 Task: In Heading Arial with underline. Font size of heading  '18'Font style of data Calibri. Font size of data  9Alignment of headline & data Align center. Fill color in heading,  RedFont color of data Black Apply border in Data No BorderIn the sheet   Quantum Sales review book
Action: Mouse moved to (114, 220)
Screenshot: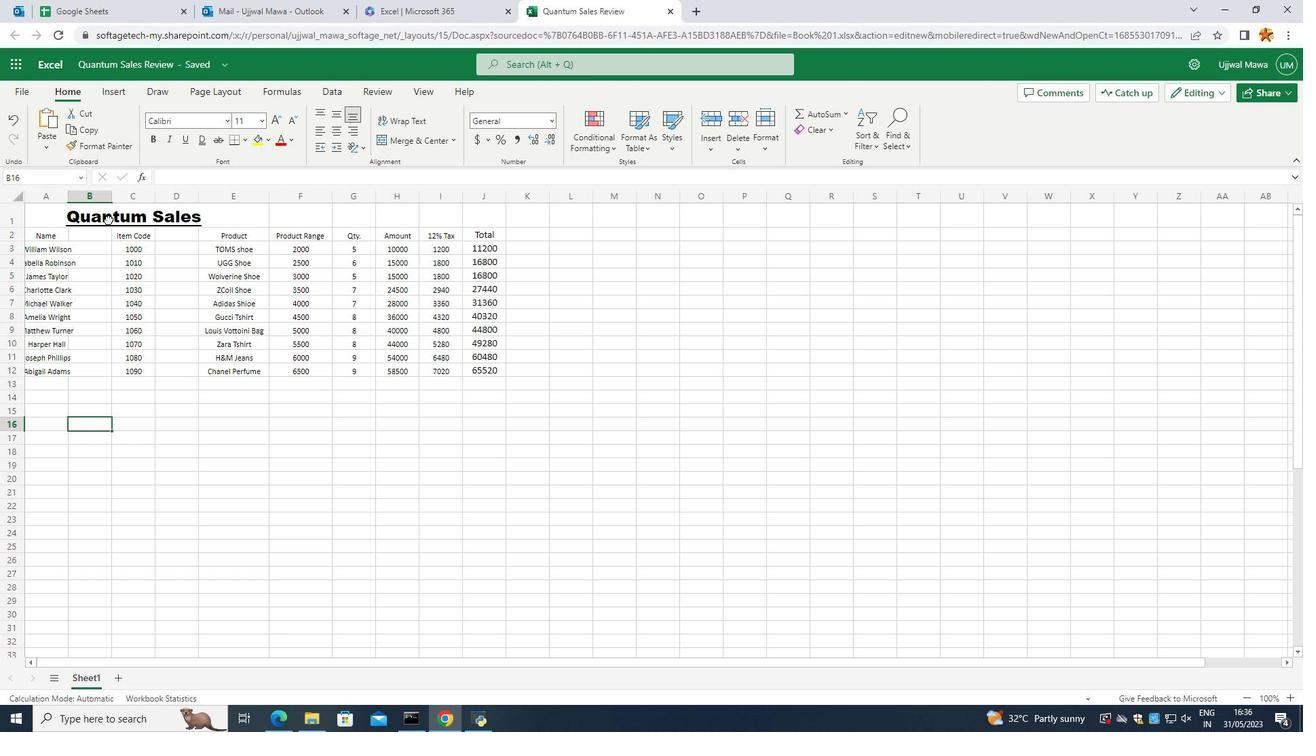 
Action: Mouse pressed left at (114, 220)
Screenshot: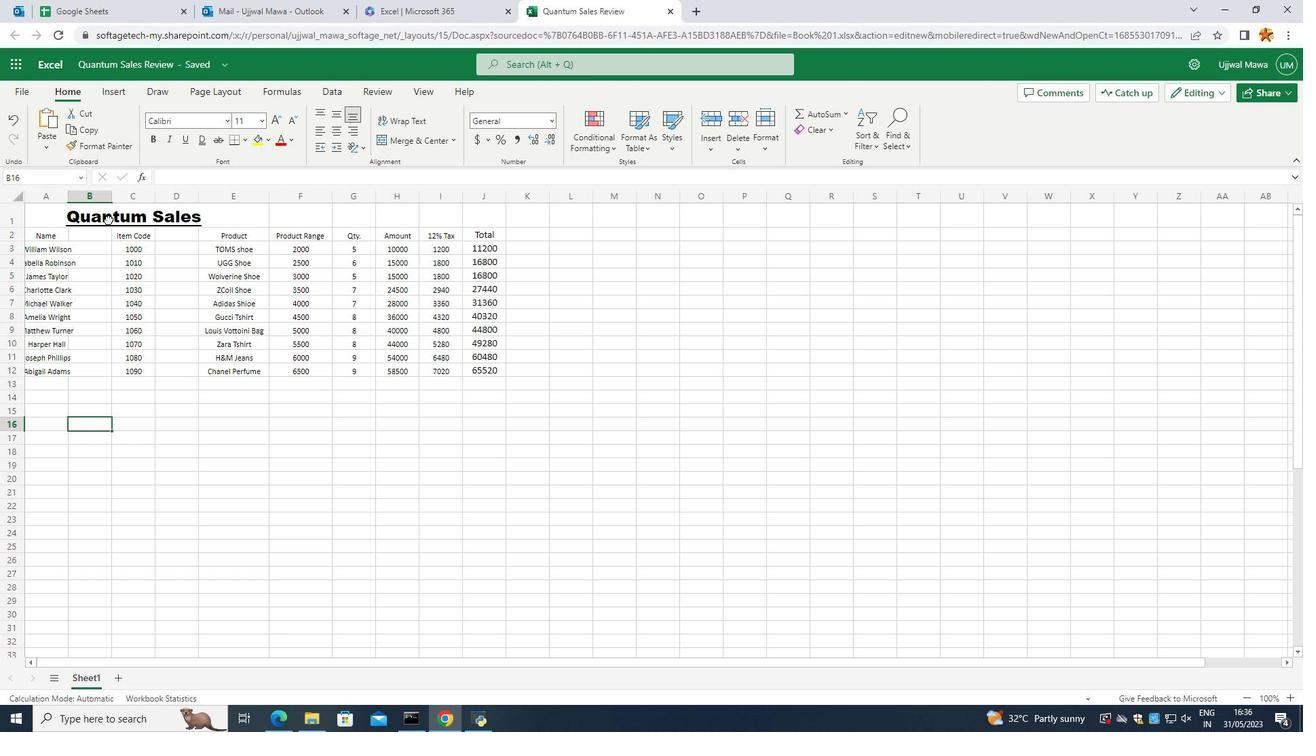 
Action: Mouse moved to (71, 216)
Screenshot: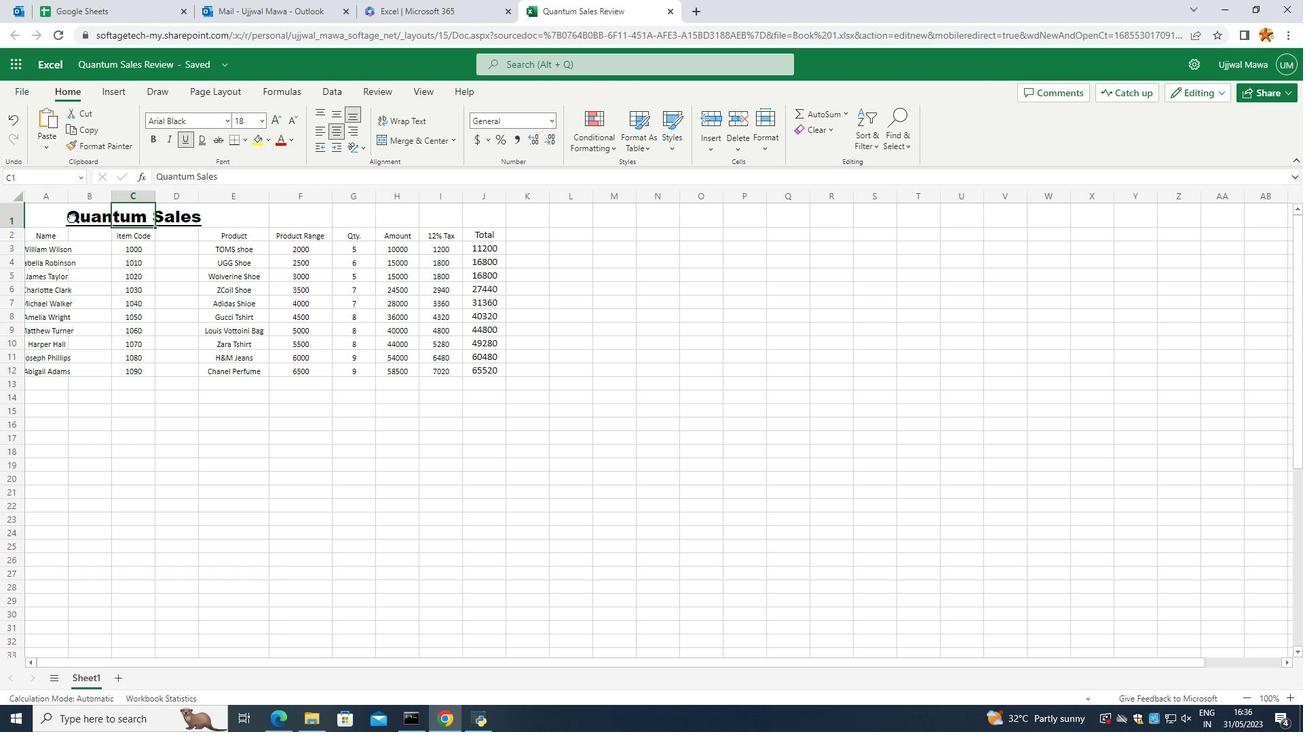 
Action: Mouse pressed left at (71, 216)
Screenshot: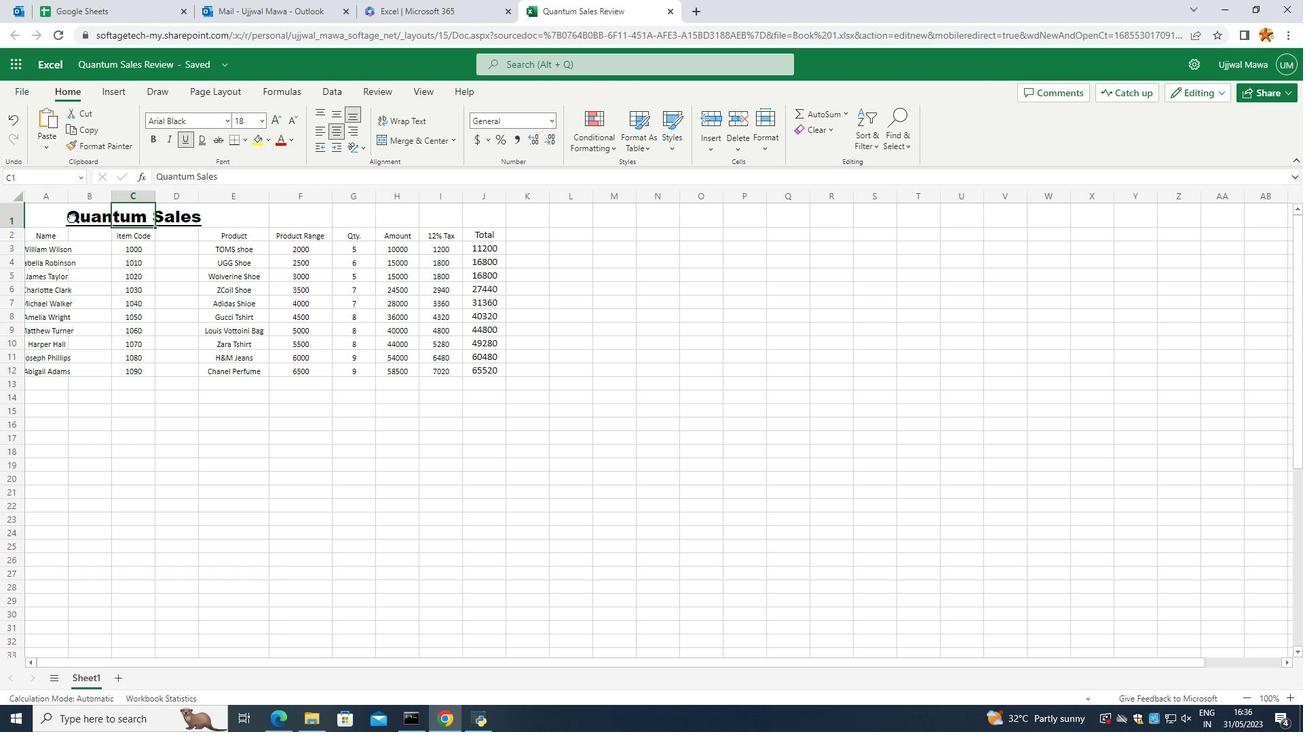 
Action: Mouse moved to (221, 126)
Screenshot: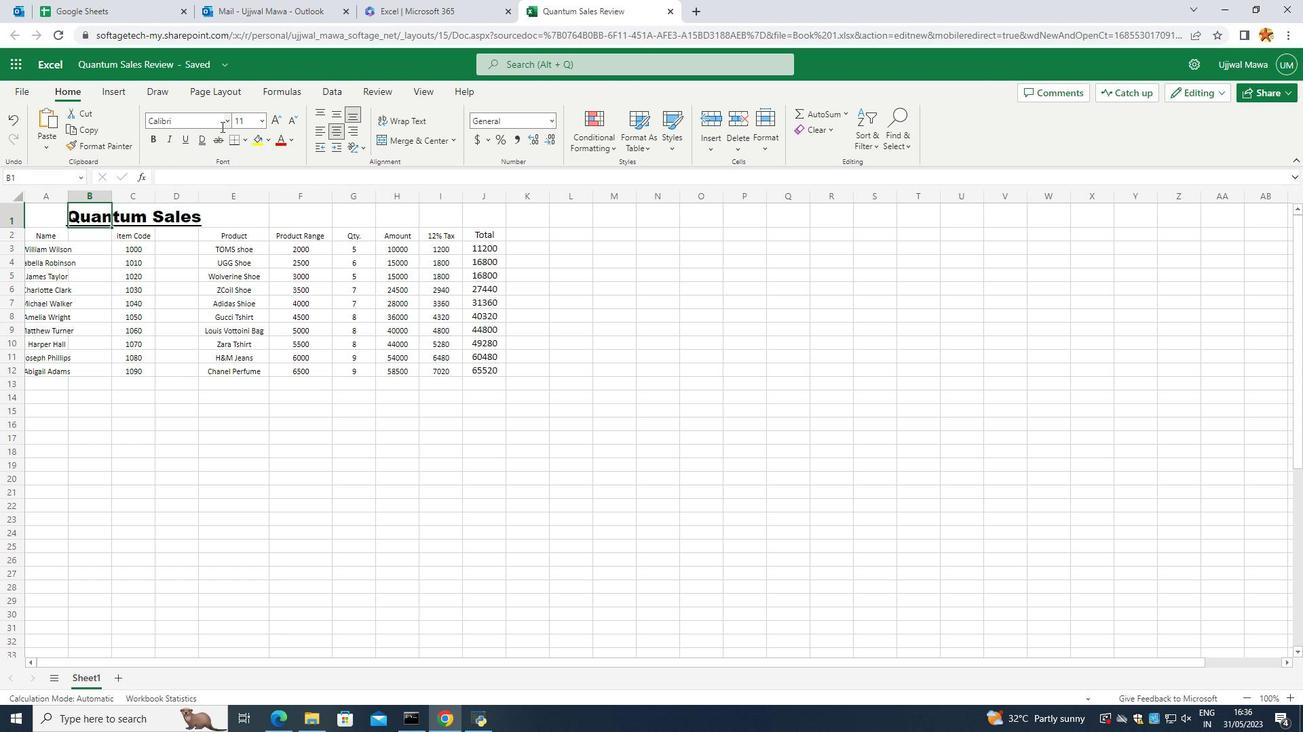 
Action: Mouse pressed left at (221, 126)
Screenshot: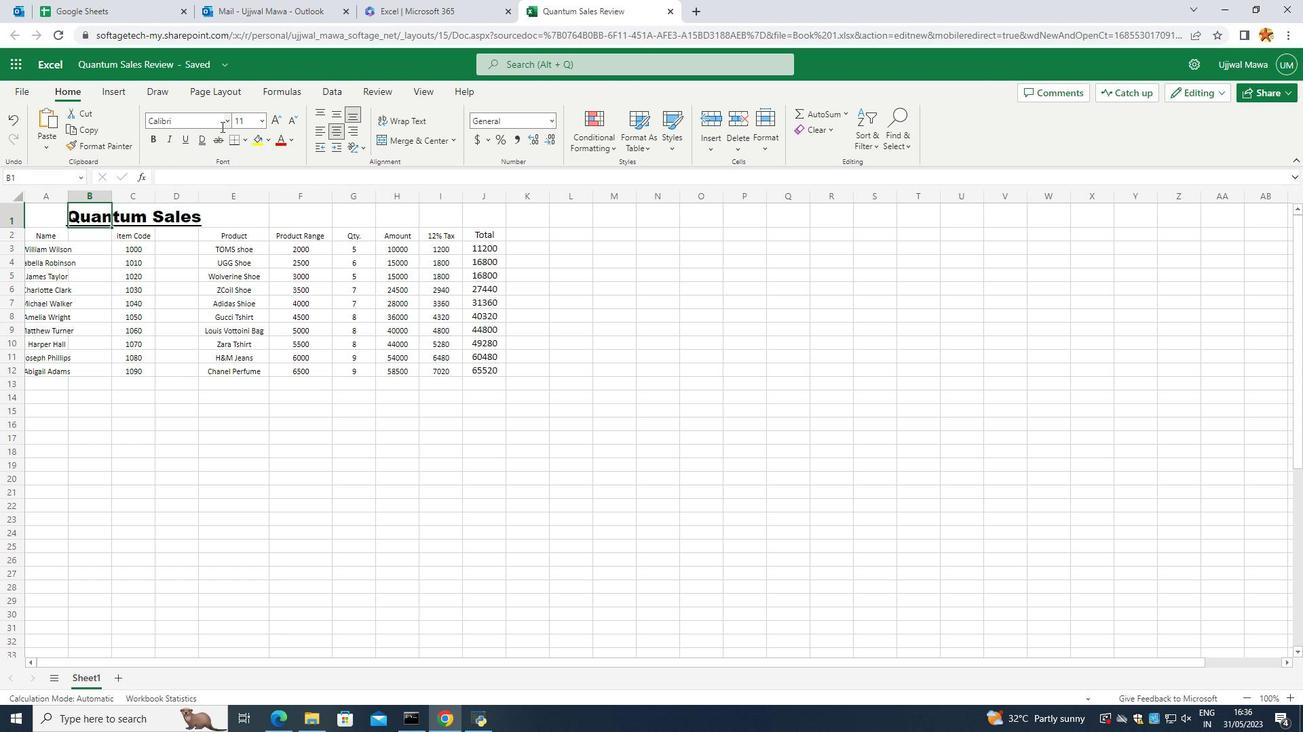 
Action: Mouse moved to (223, 123)
Screenshot: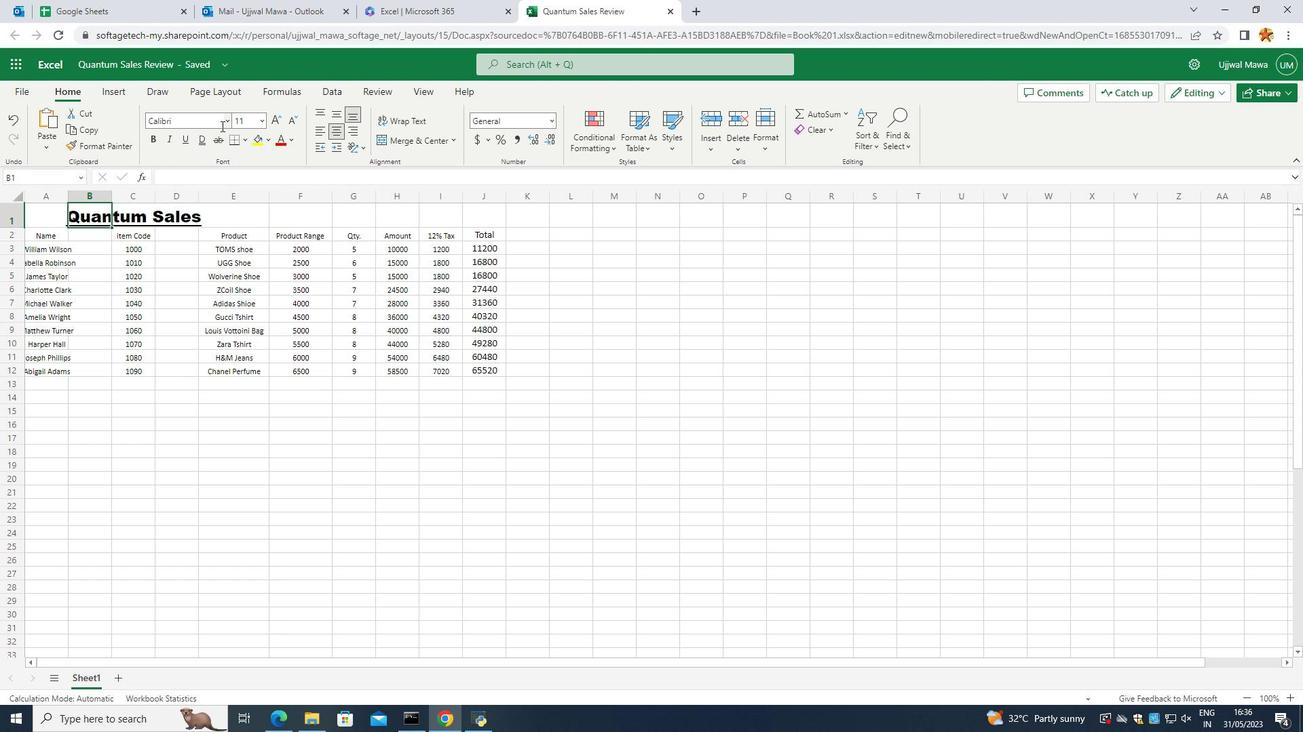 
Action: Mouse pressed left at (223, 123)
Screenshot: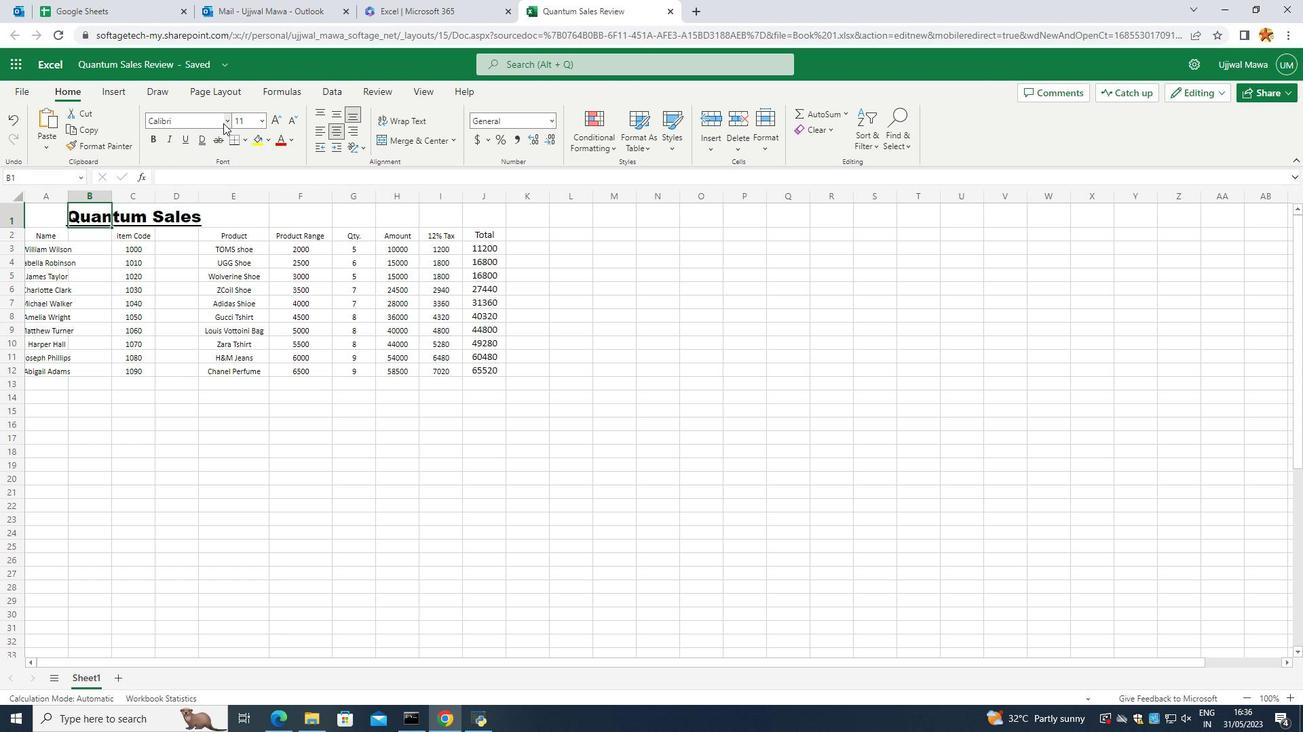 
Action: Mouse moved to (173, 175)
Screenshot: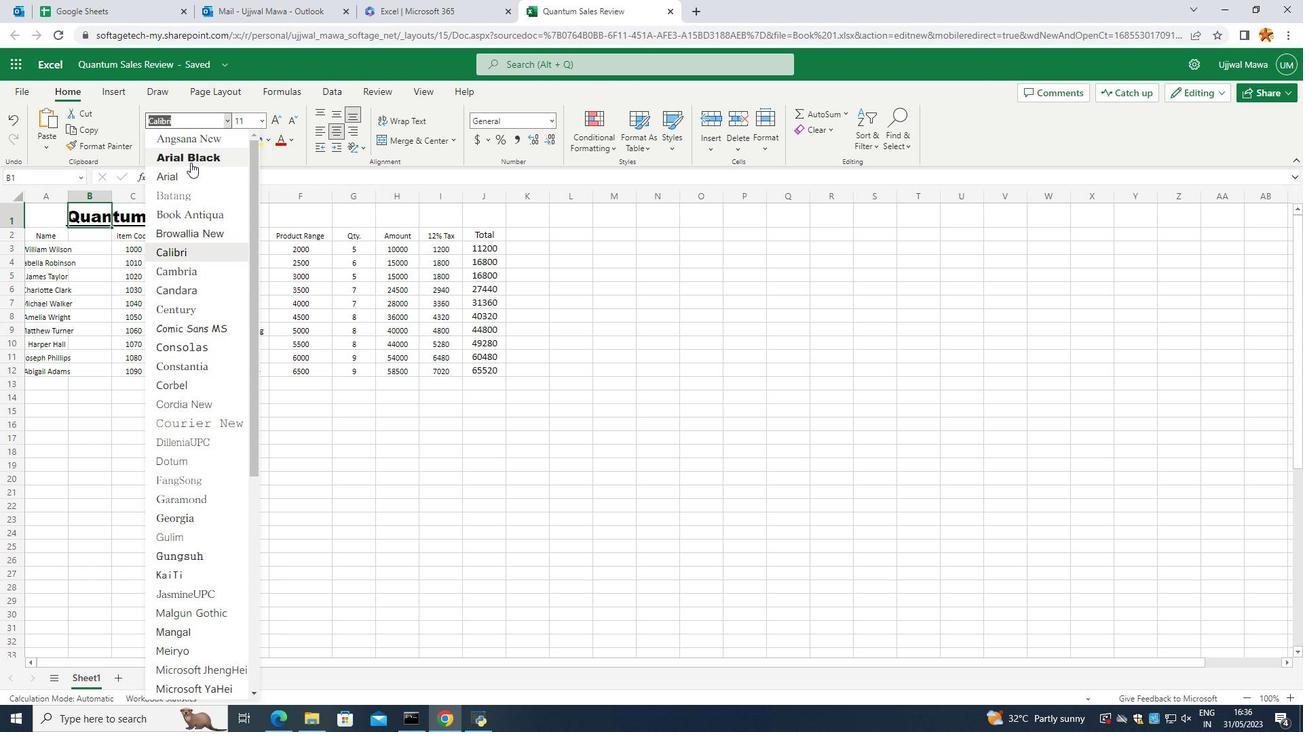 
Action: Mouse pressed left at (173, 175)
Screenshot: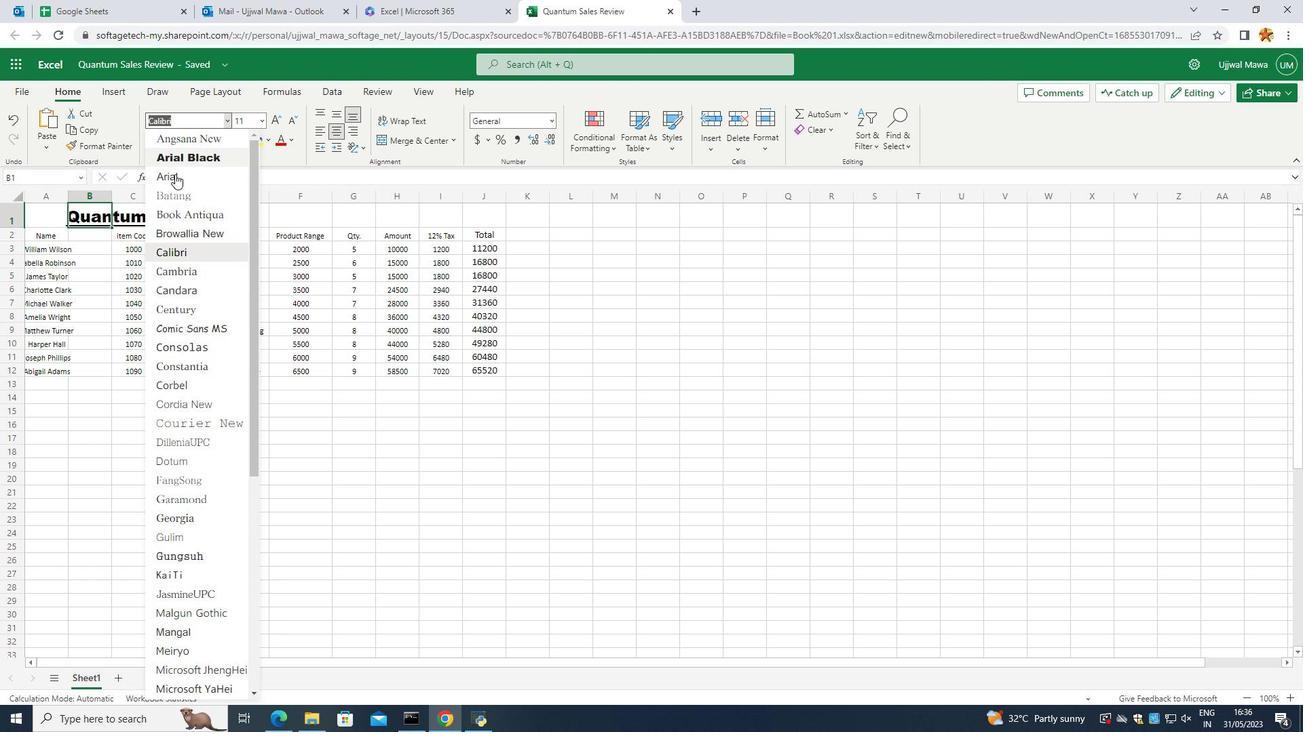 
Action: Mouse moved to (97, 211)
Screenshot: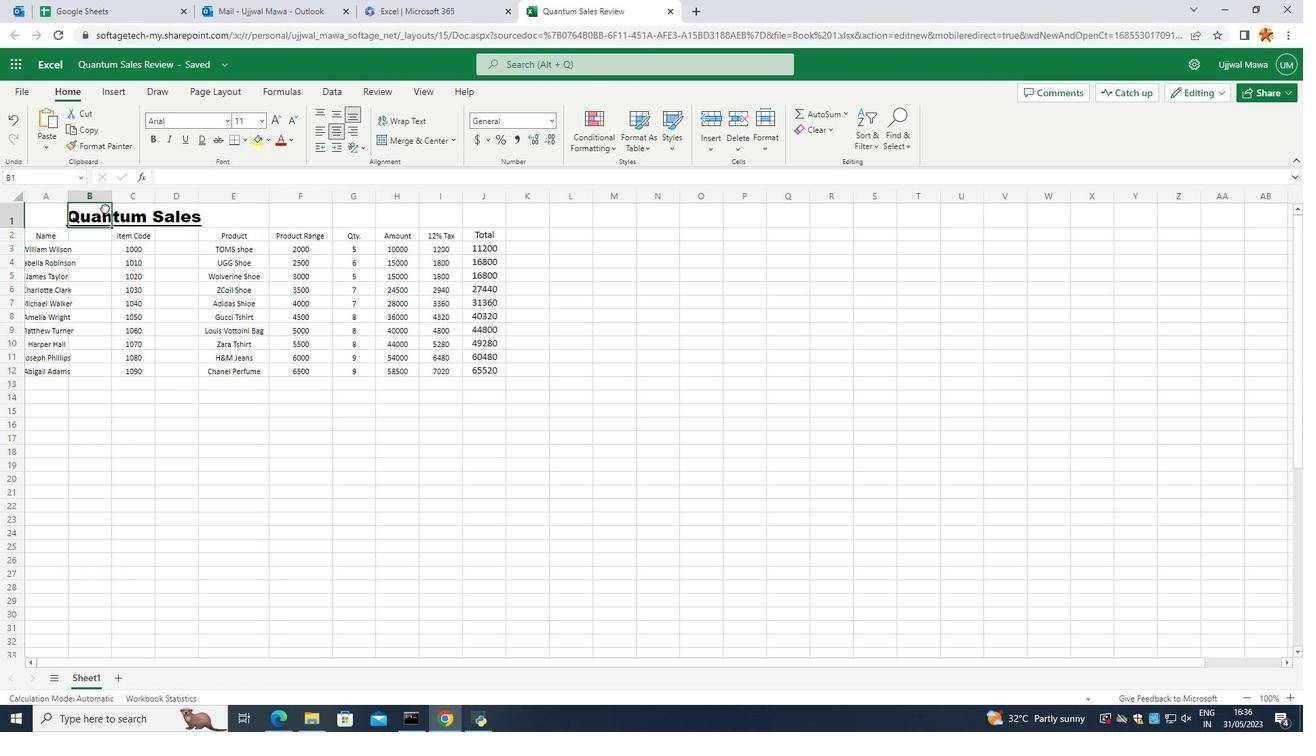 
Action: Mouse pressed left at (97, 211)
Screenshot: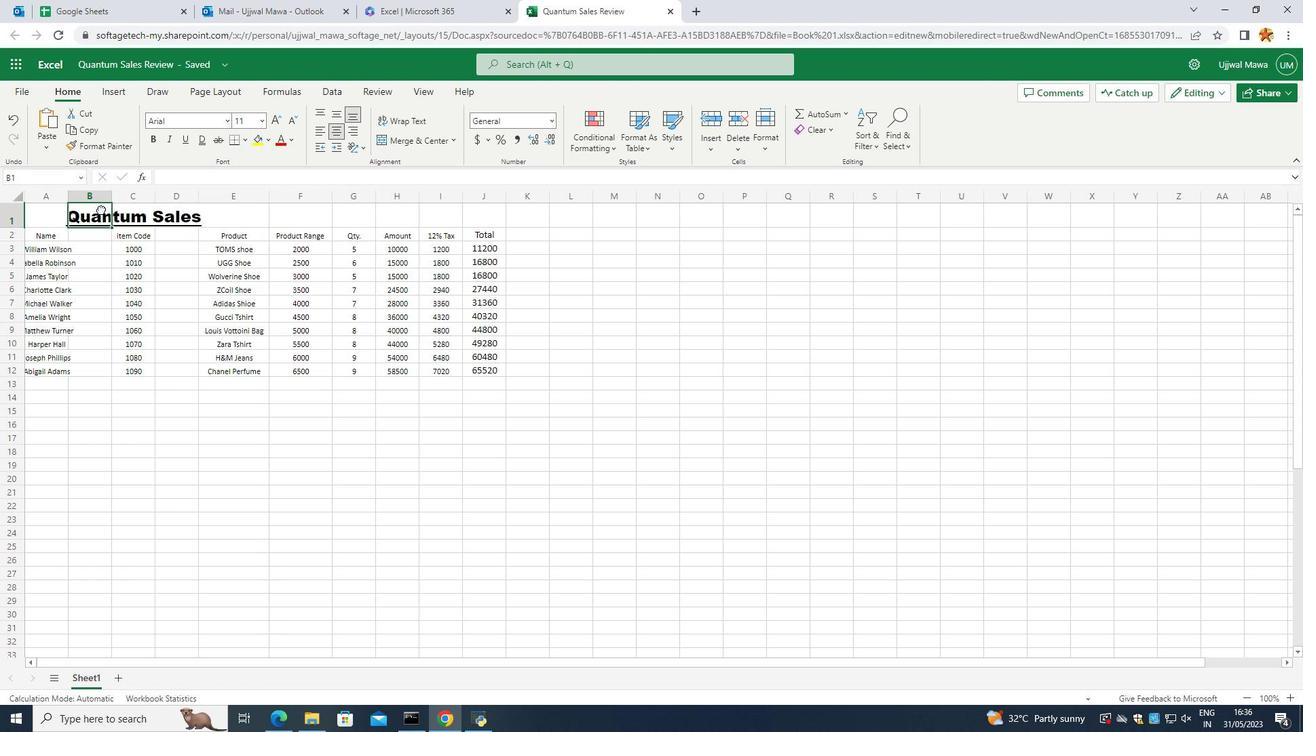 
Action: Mouse moved to (231, 114)
Screenshot: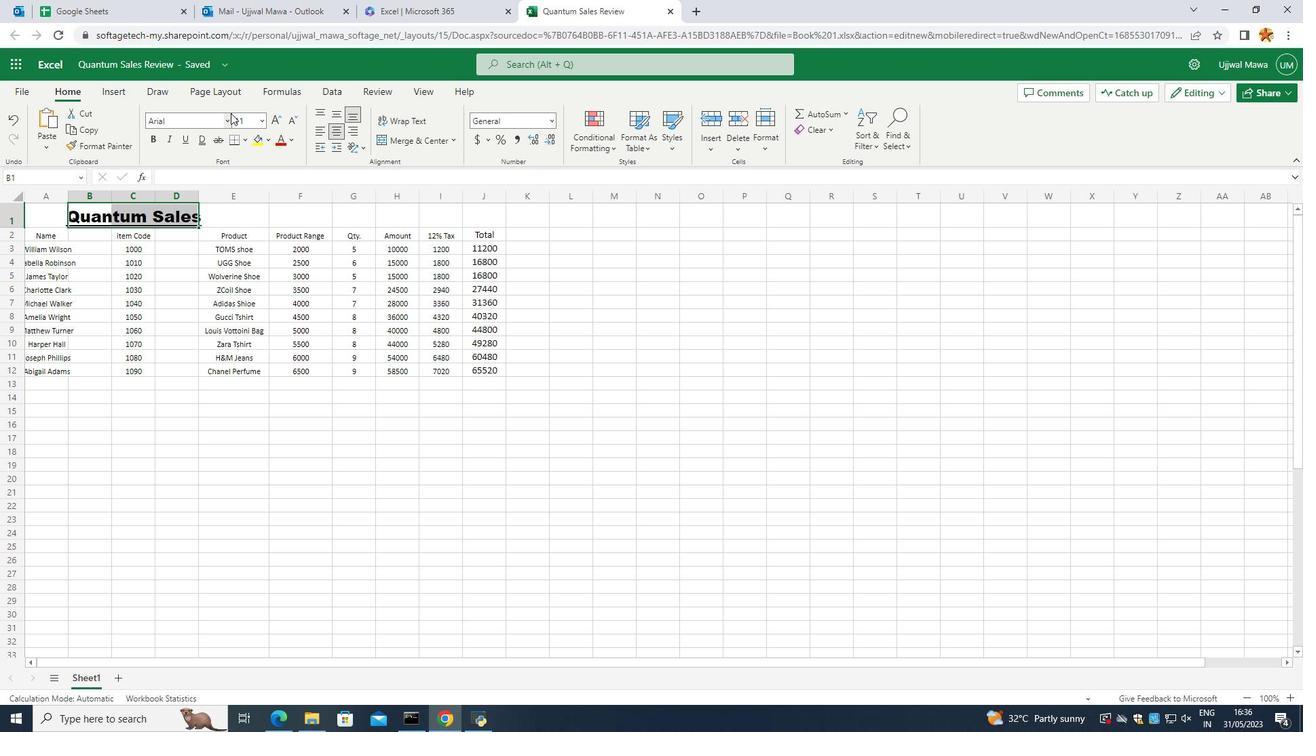 
Action: Mouse pressed left at (231, 114)
Screenshot: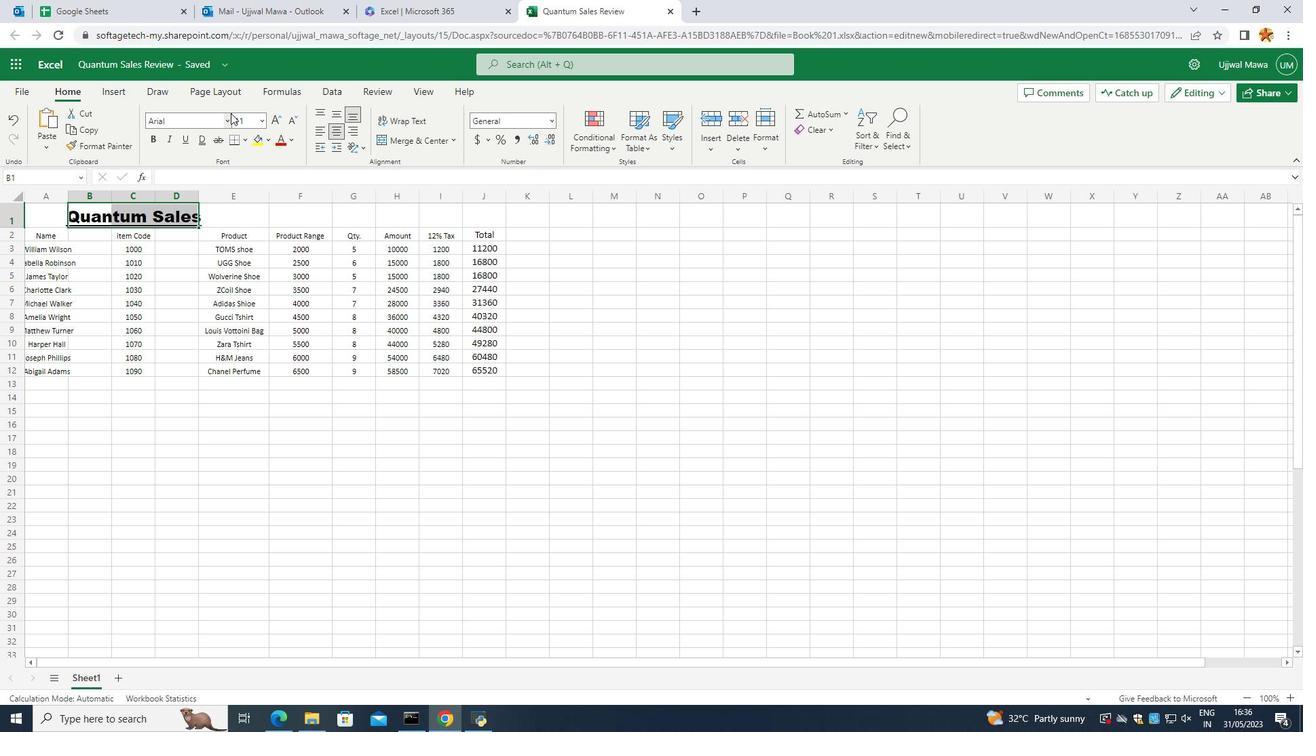 
Action: Mouse moved to (229, 118)
Screenshot: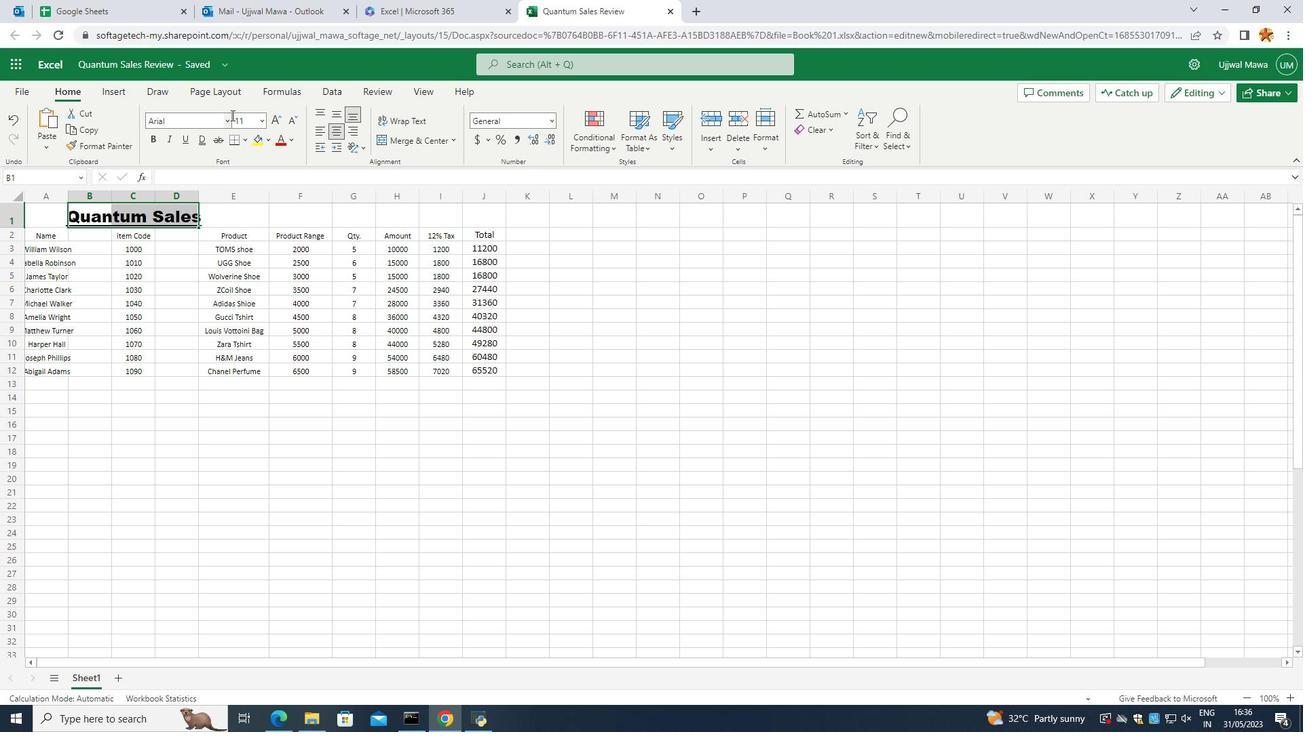 
Action: Mouse pressed left at (229, 118)
Screenshot: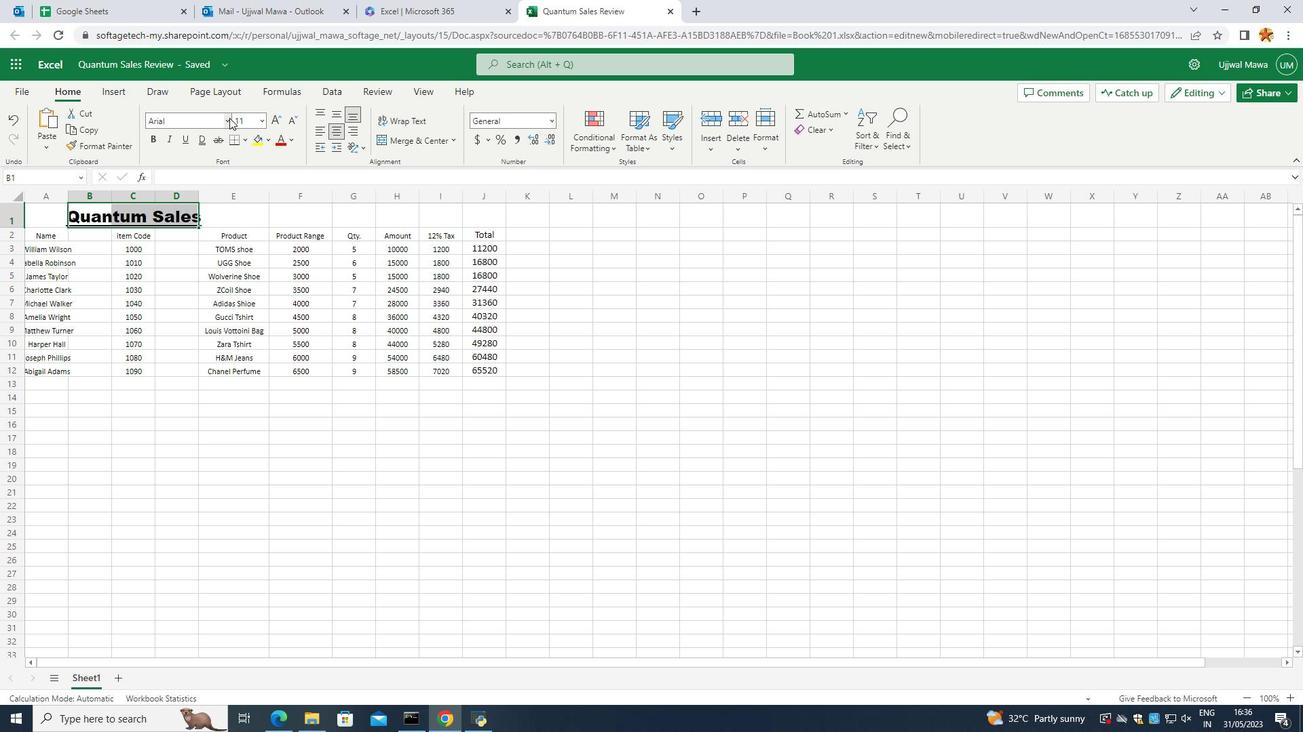 
Action: Mouse moved to (199, 177)
Screenshot: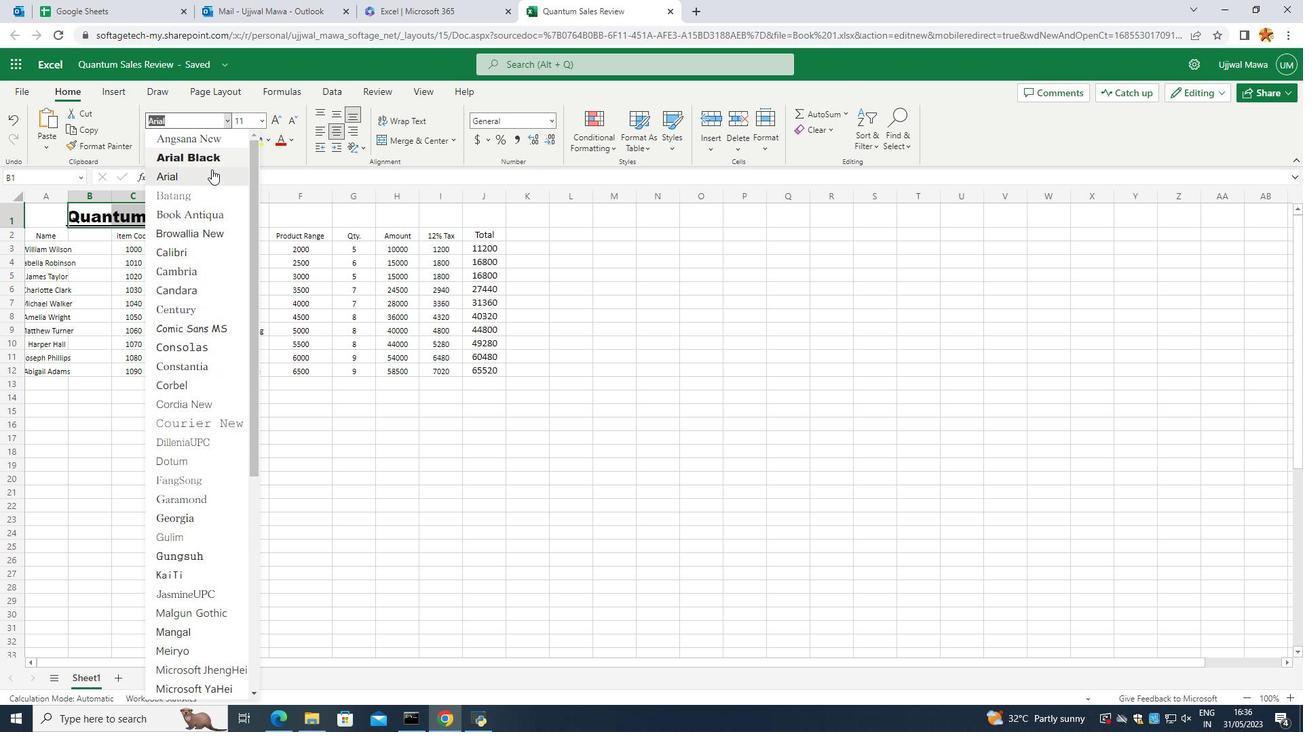 
Action: Mouse pressed left at (199, 177)
Screenshot: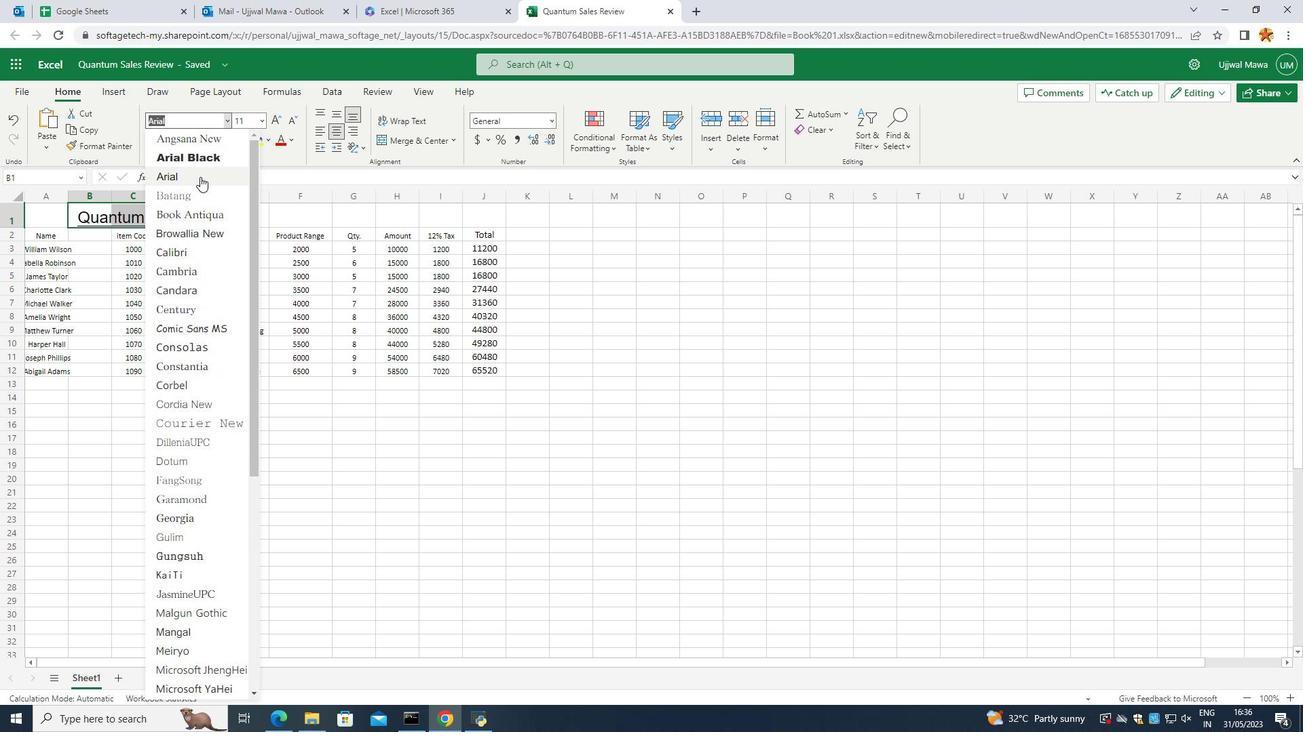 
Action: Mouse moved to (261, 124)
Screenshot: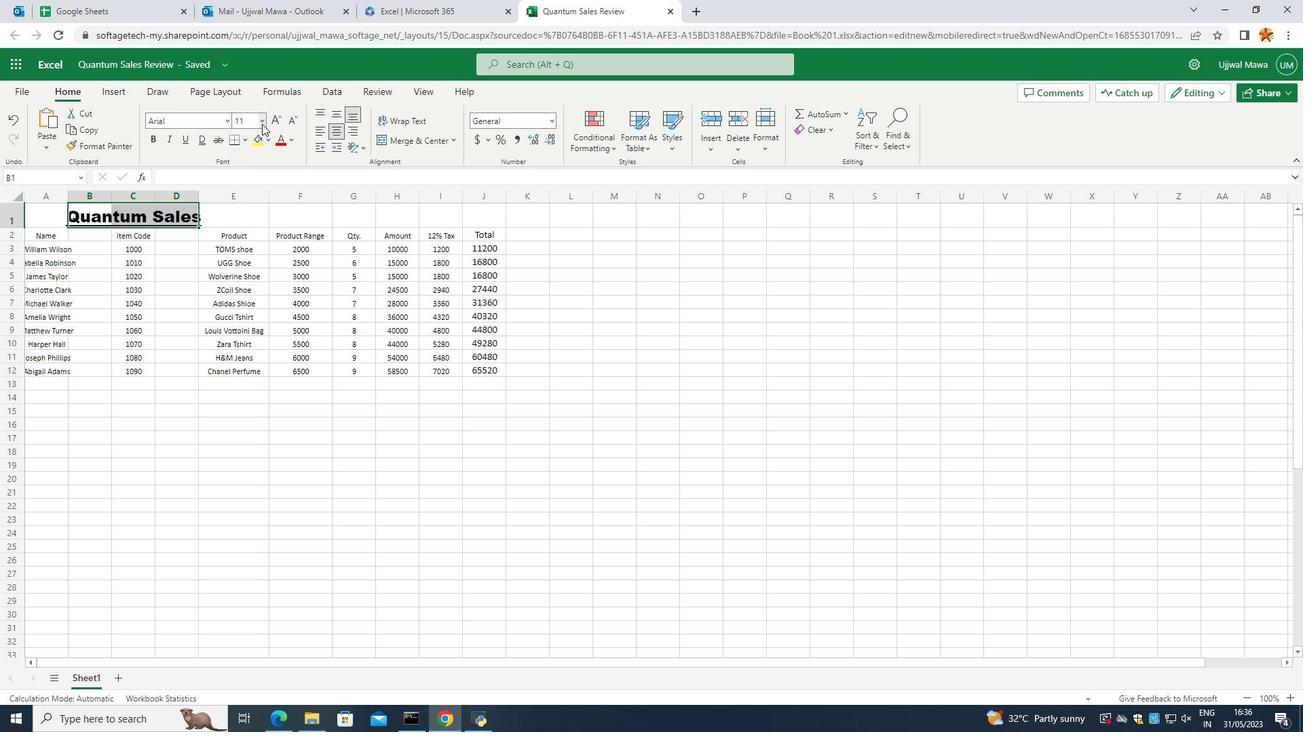 
Action: Mouse pressed left at (261, 124)
Screenshot: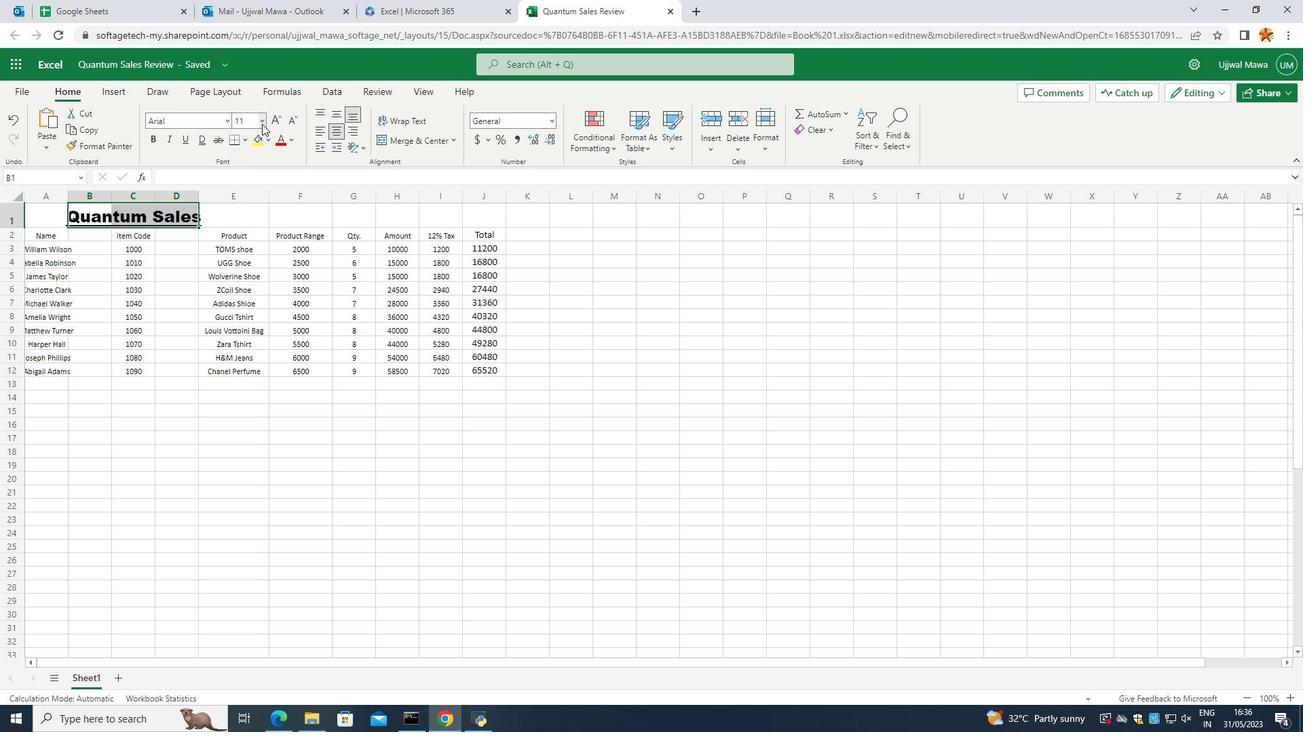 
Action: Mouse moved to (247, 266)
Screenshot: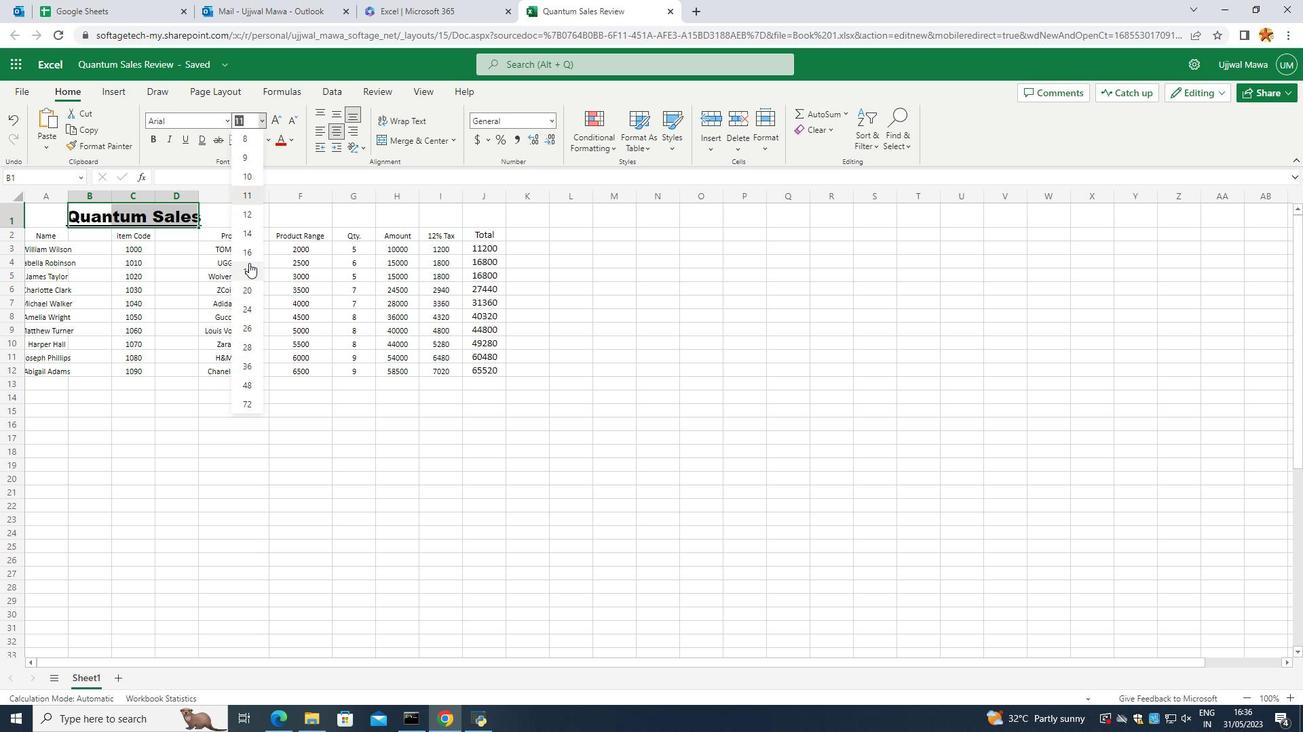
Action: Mouse pressed left at (247, 266)
Screenshot: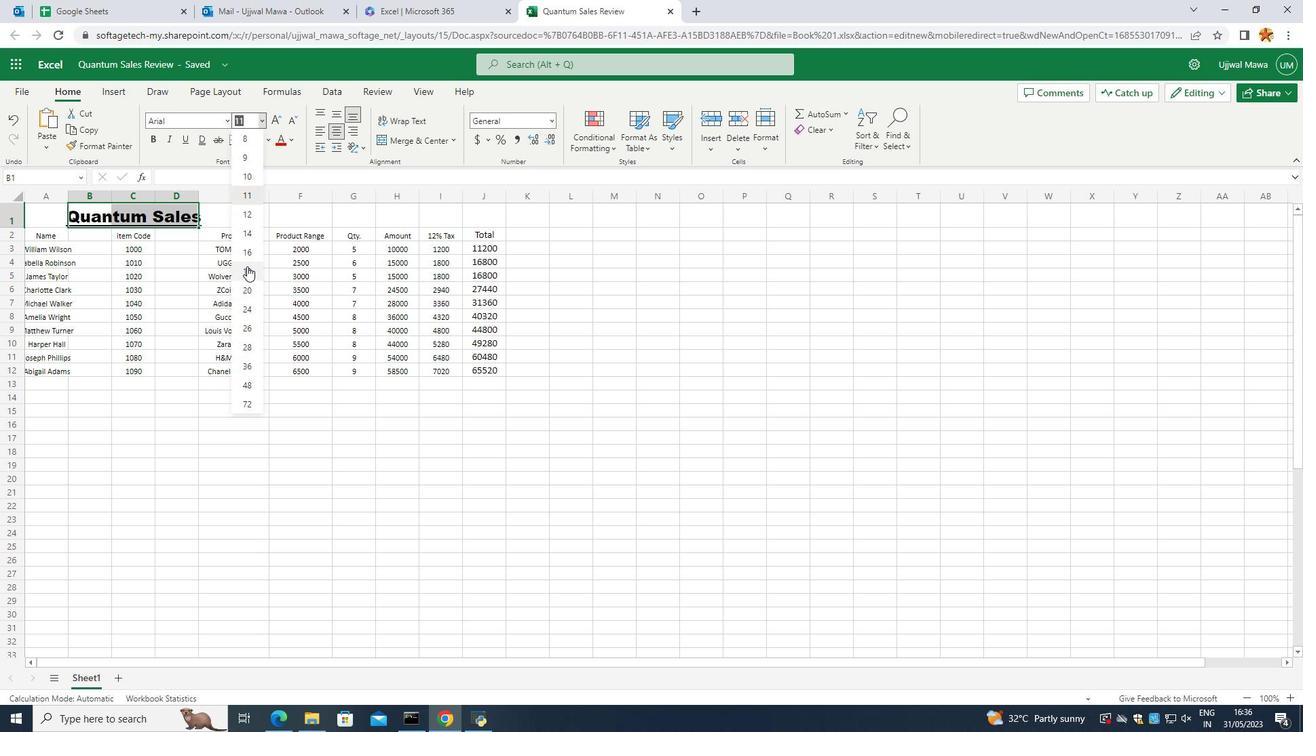 
Action: Mouse moved to (76, 246)
Screenshot: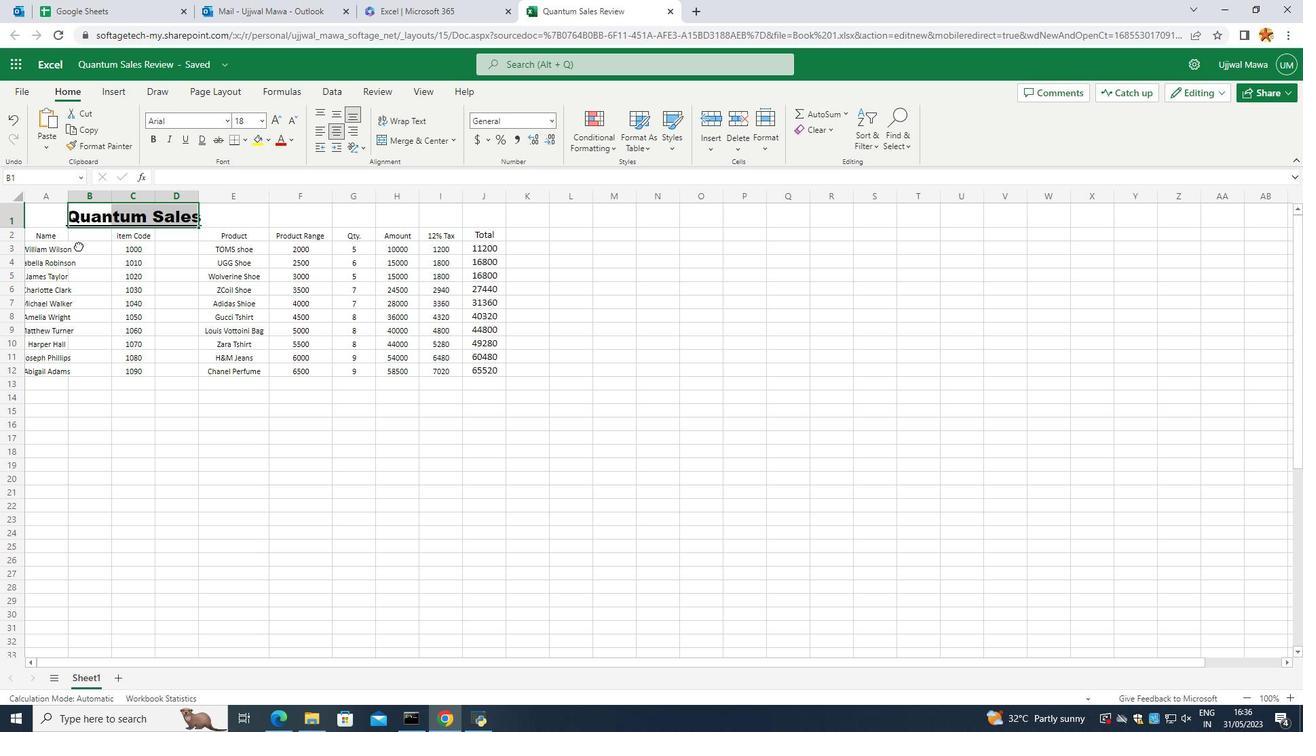 
Action: Mouse pressed left at (76, 246)
Screenshot: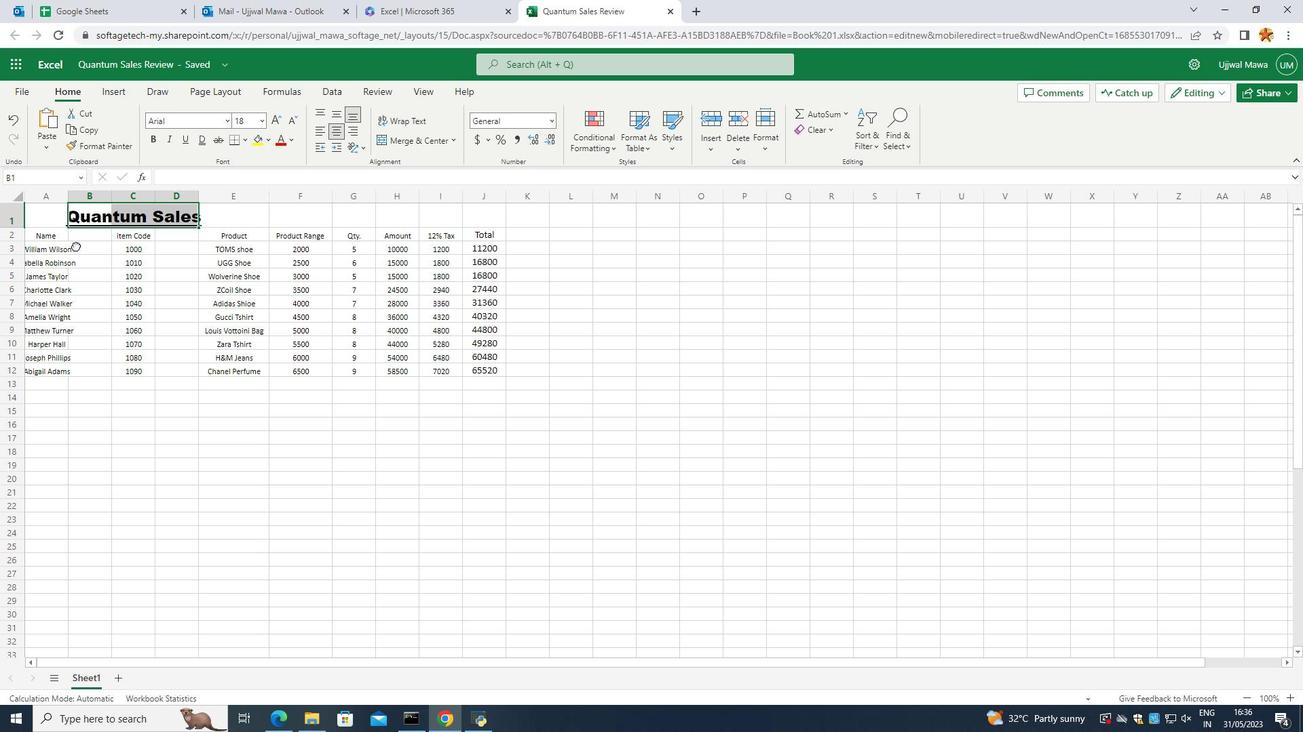 
Action: Mouse moved to (35, 239)
Screenshot: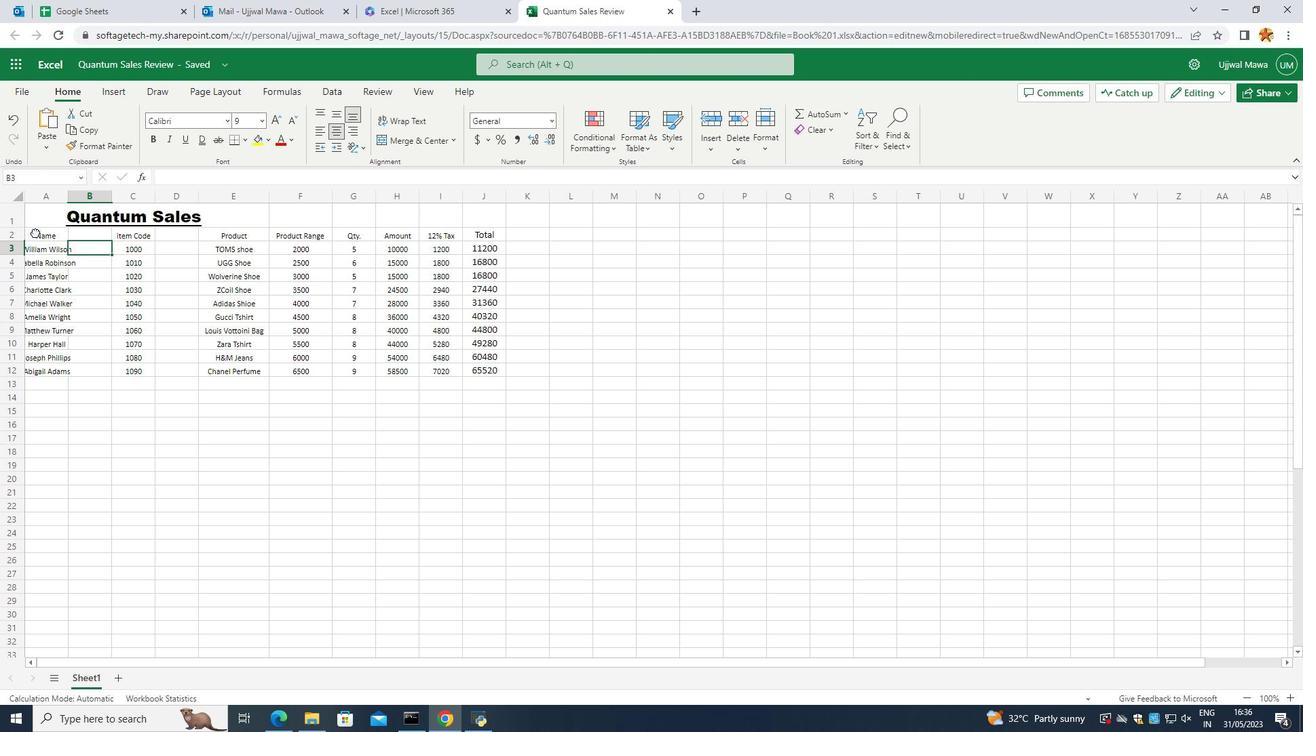 
Action: Mouse pressed left at (35, 239)
Screenshot: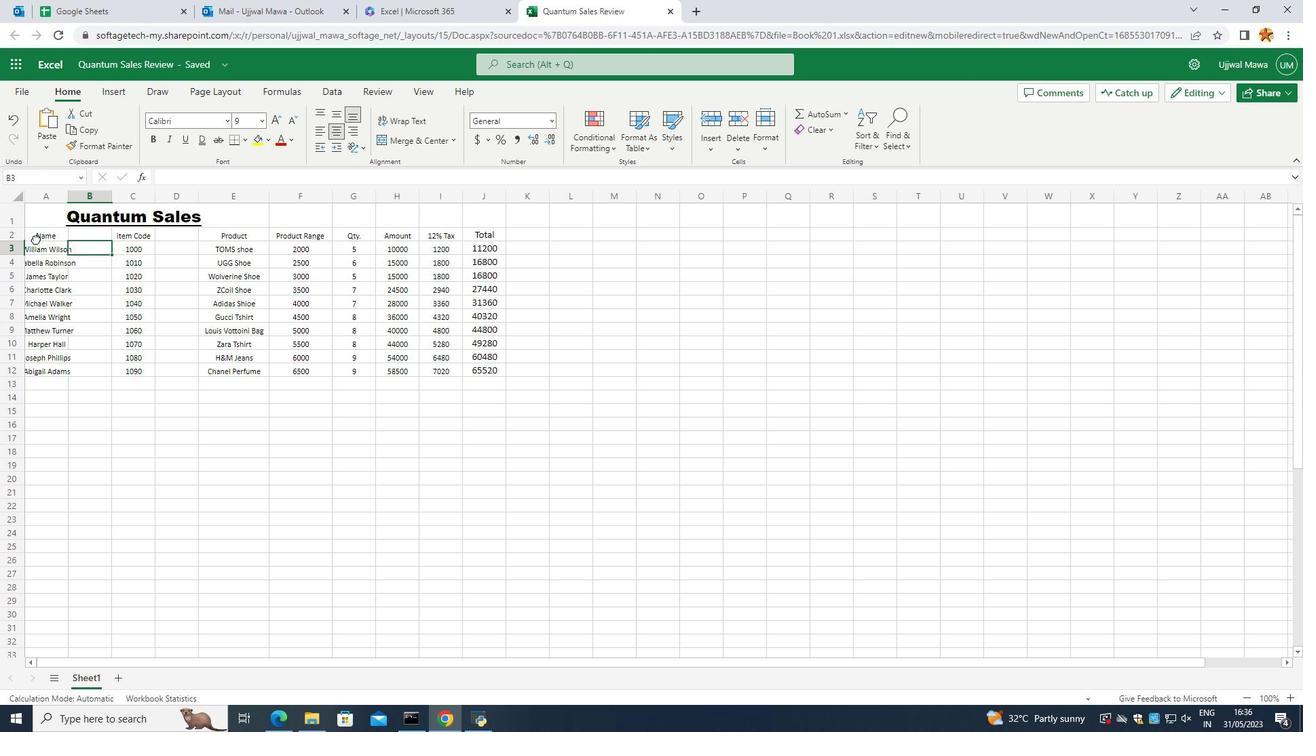 
Action: Mouse moved to (242, 427)
Screenshot: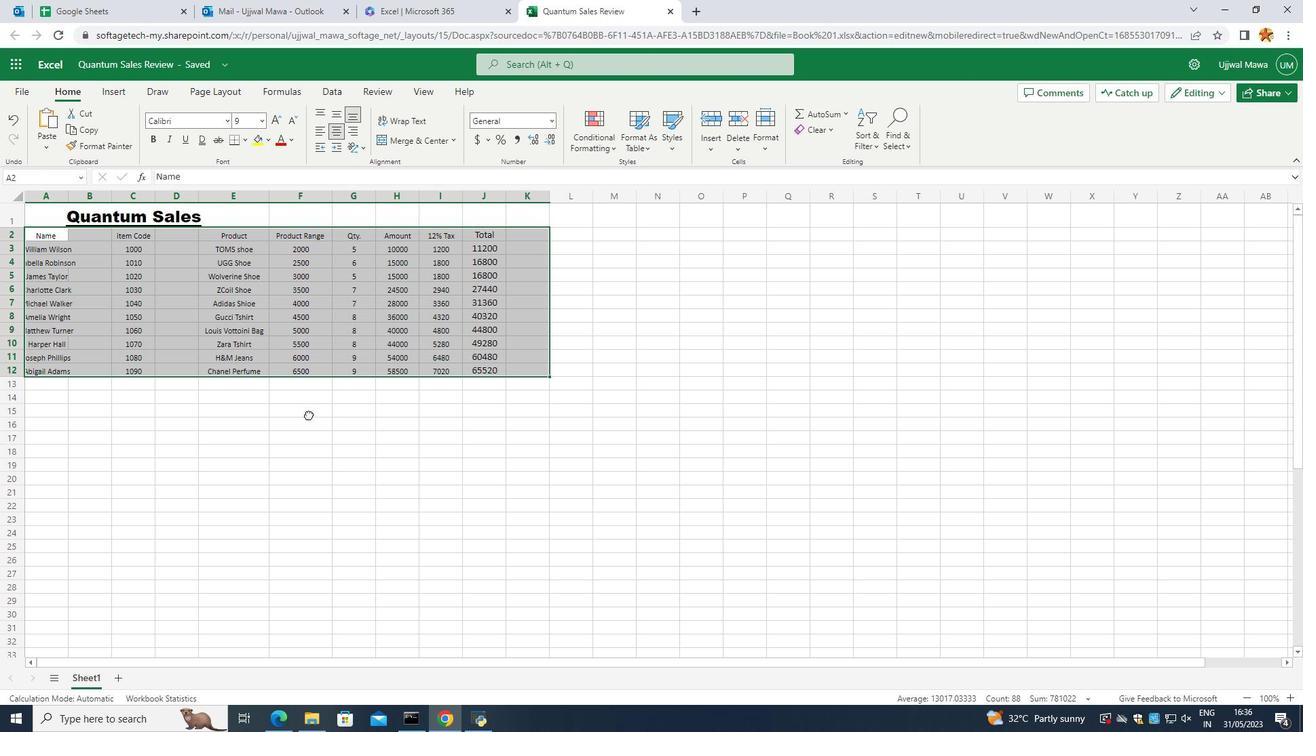 
Action: Mouse pressed left at (242, 427)
Screenshot: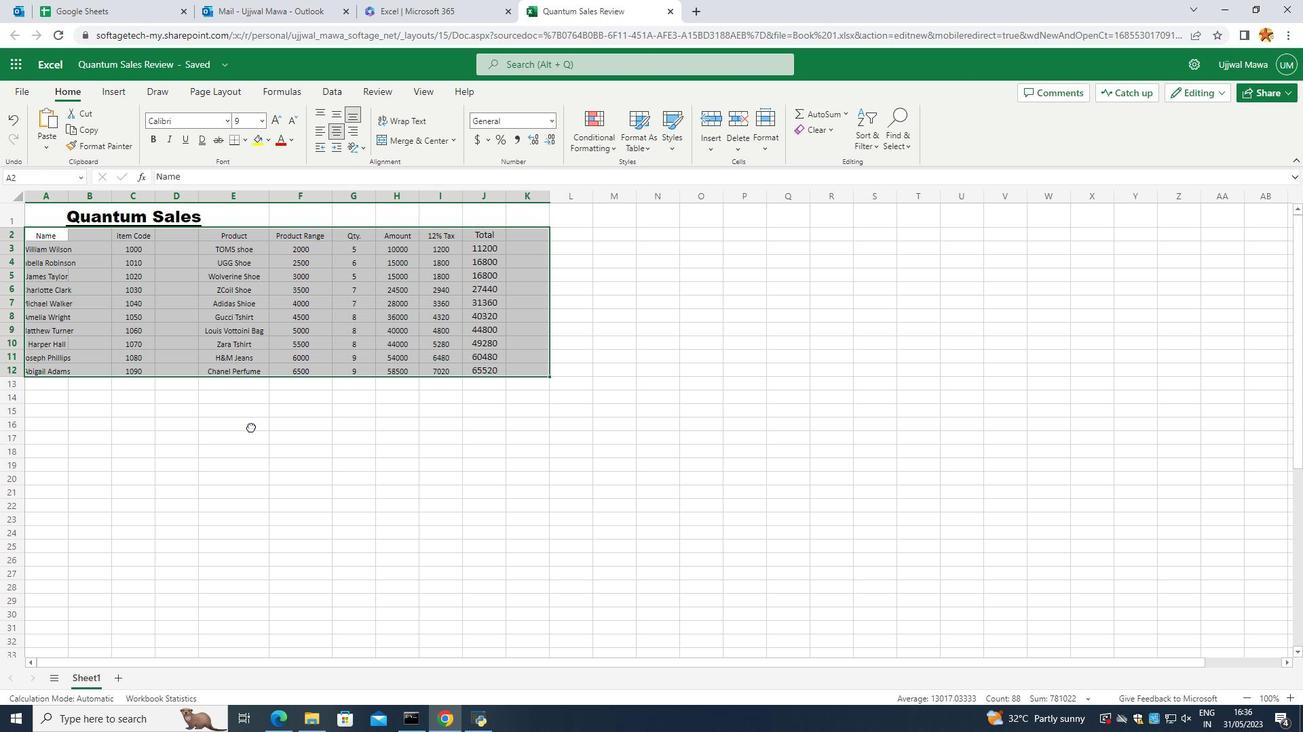 
Action: Mouse moved to (82, 219)
Screenshot: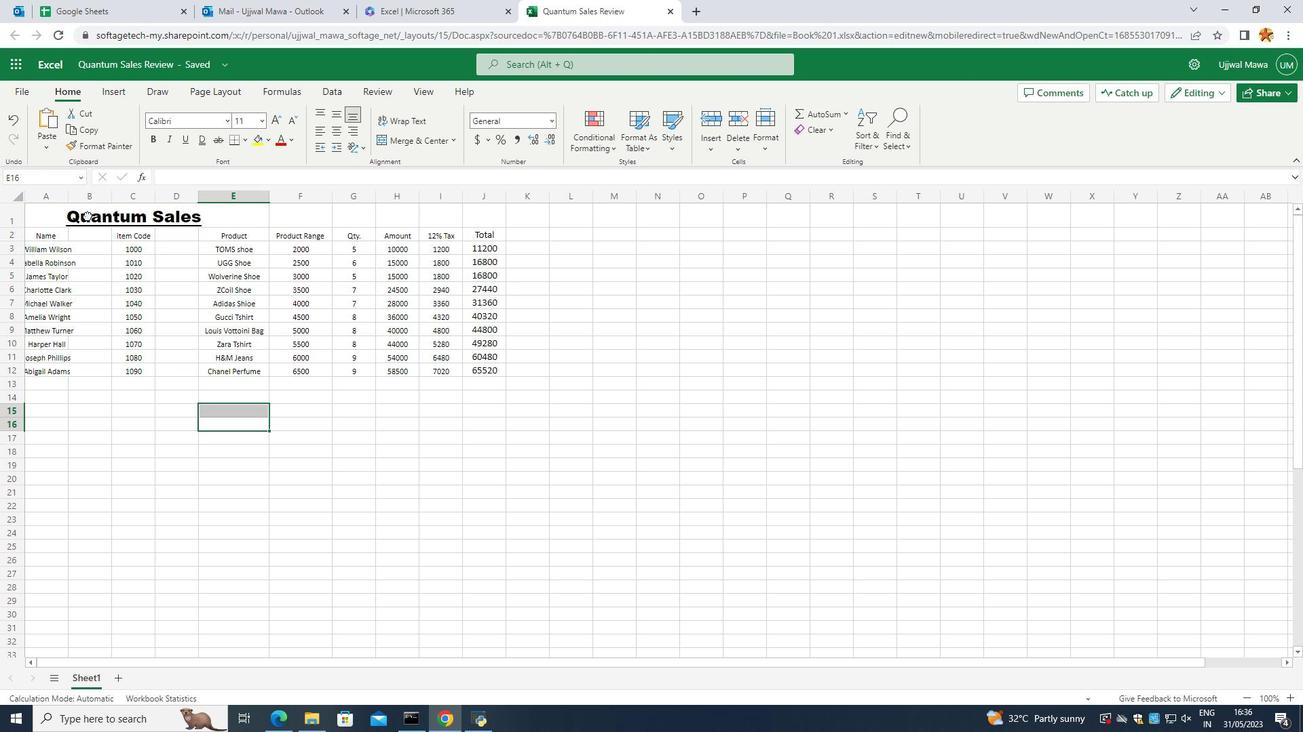 
Action: Mouse pressed left at (82, 219)
Screenshot: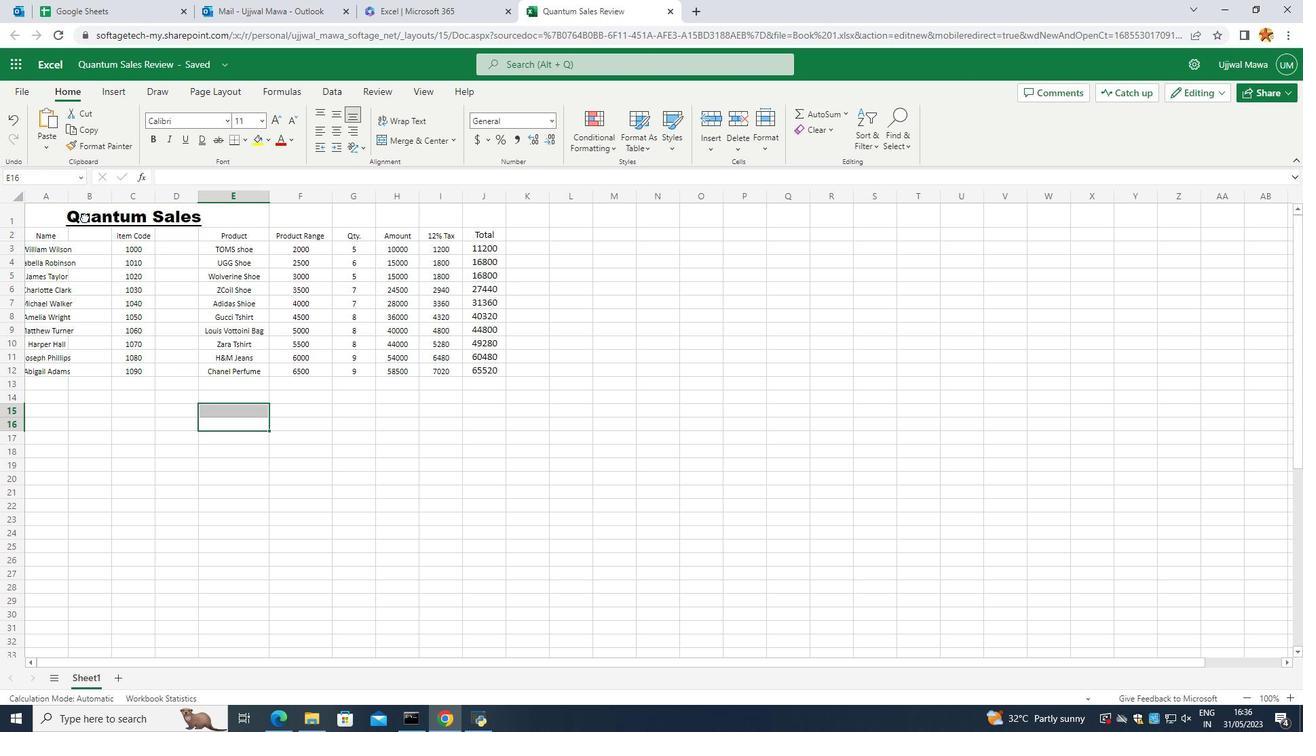 
Action: Mouse moved to (269, 142)
Screenshot: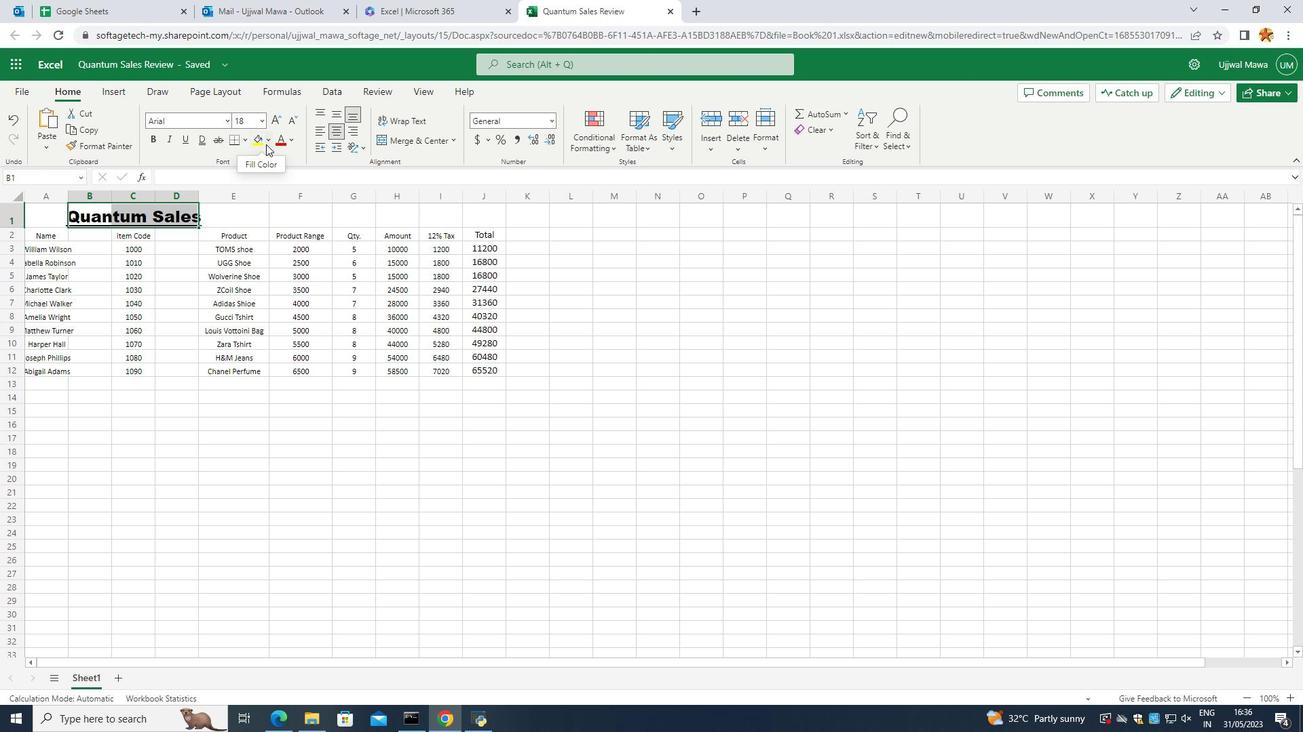 
Action: Mouse pressed left at (269, 142)
Screenshot: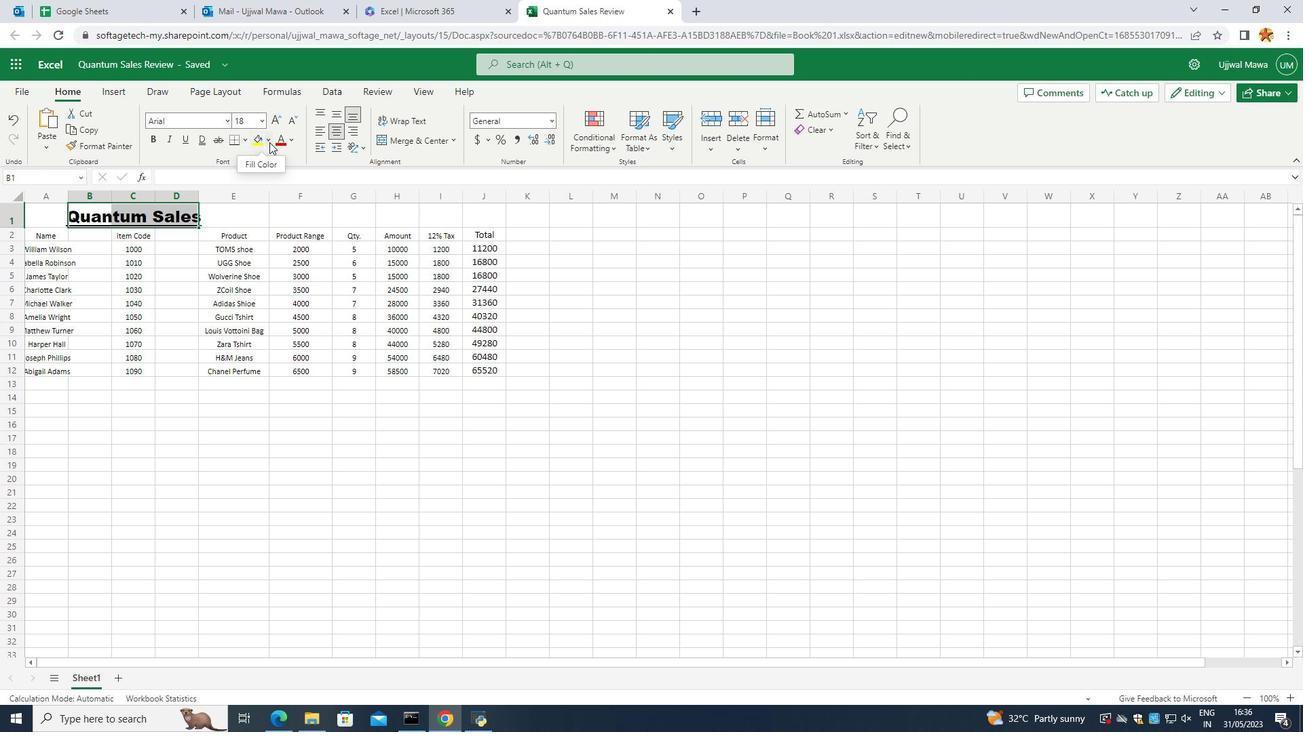
Action: Mouse moved to (259, 304)
Screenshot: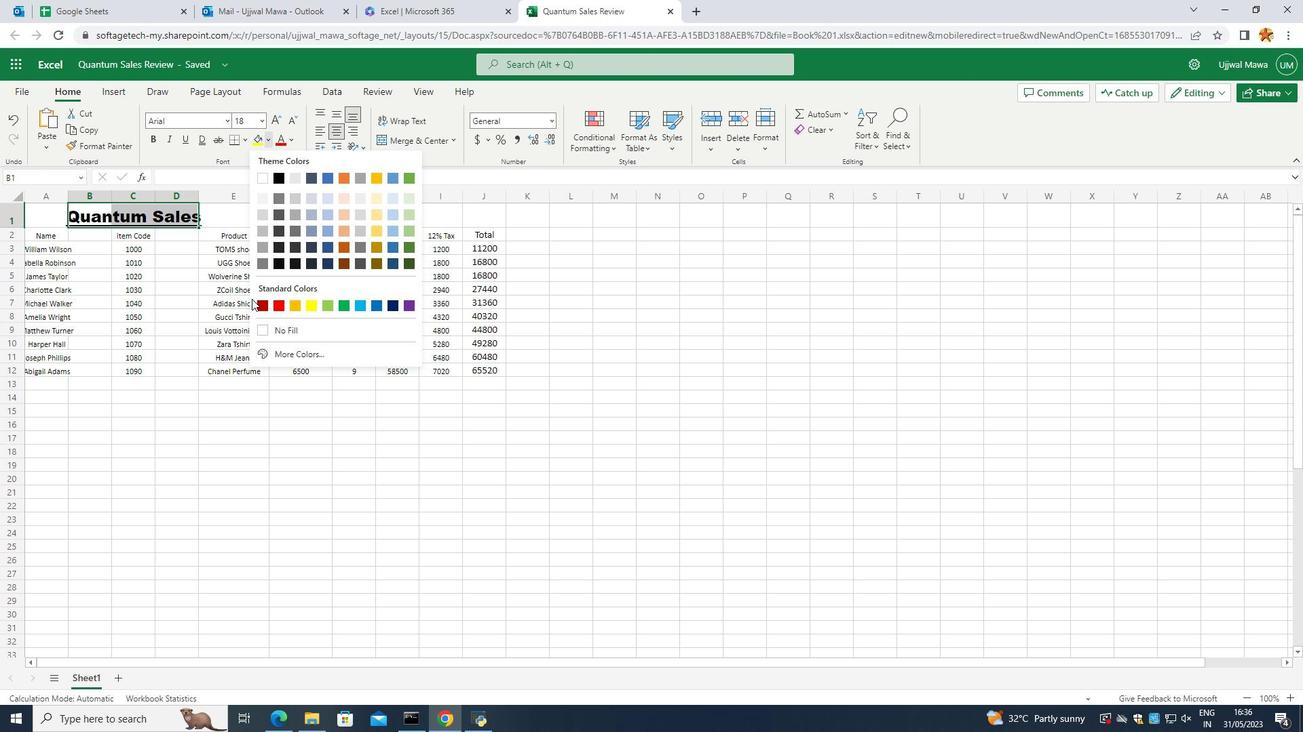 
Action: Mouse pressed left at (259, 304)
Screenshot: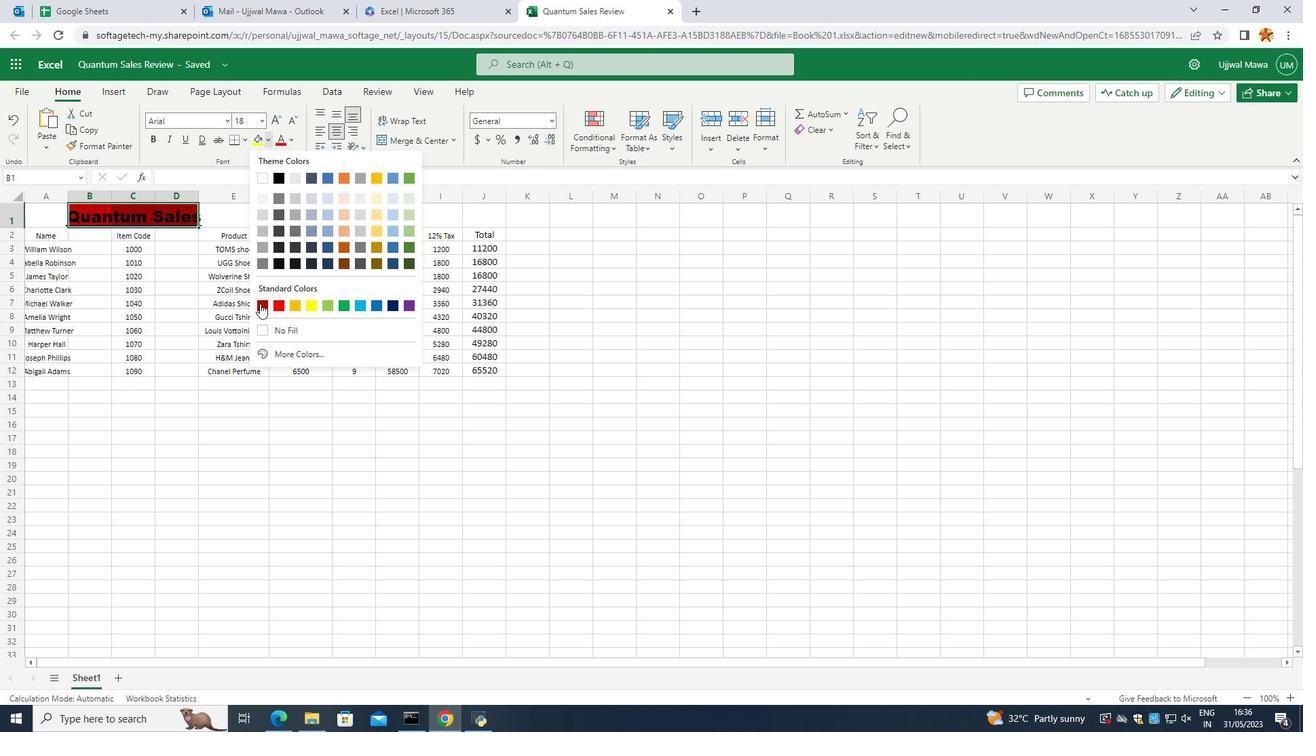 
Action: Mouse moved to (161, 264)
Screenshot: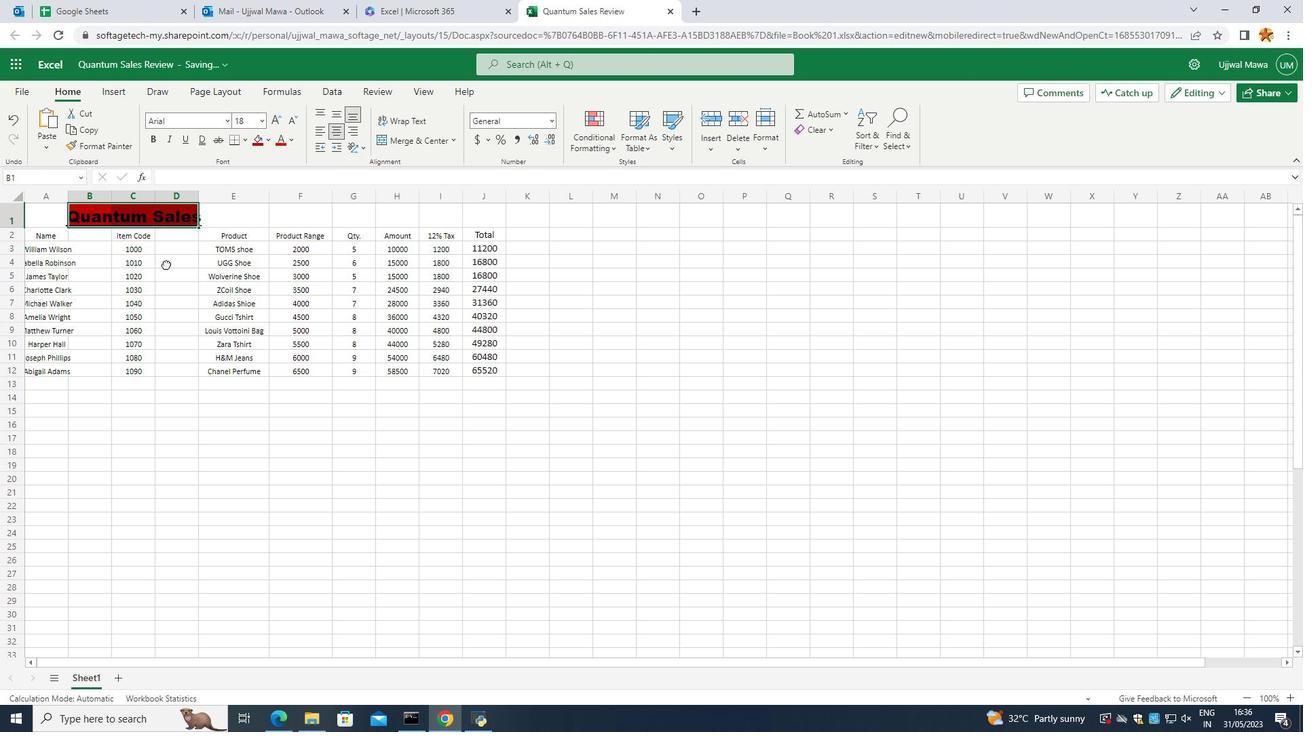 
Action: Mouse pressed left at (161, 264)
Screenshot: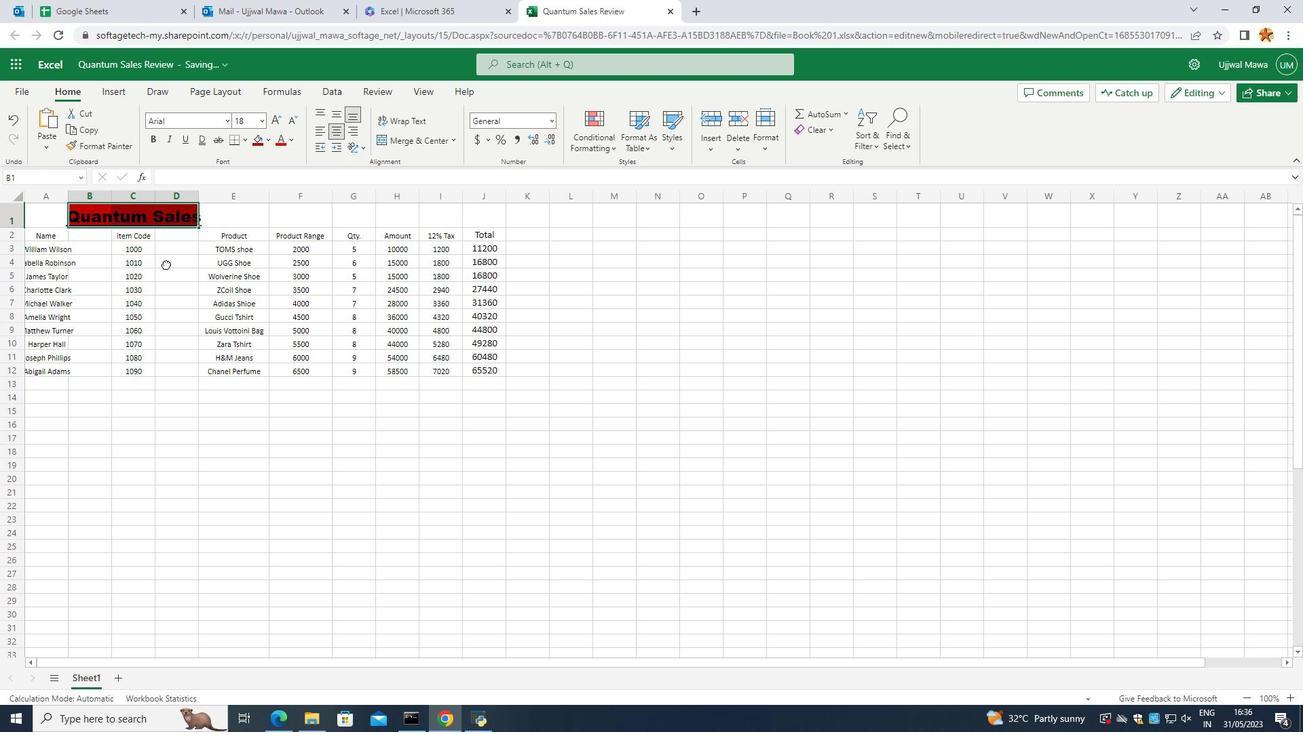 
Action: Mouse moved to (25, 234)
Screenshot: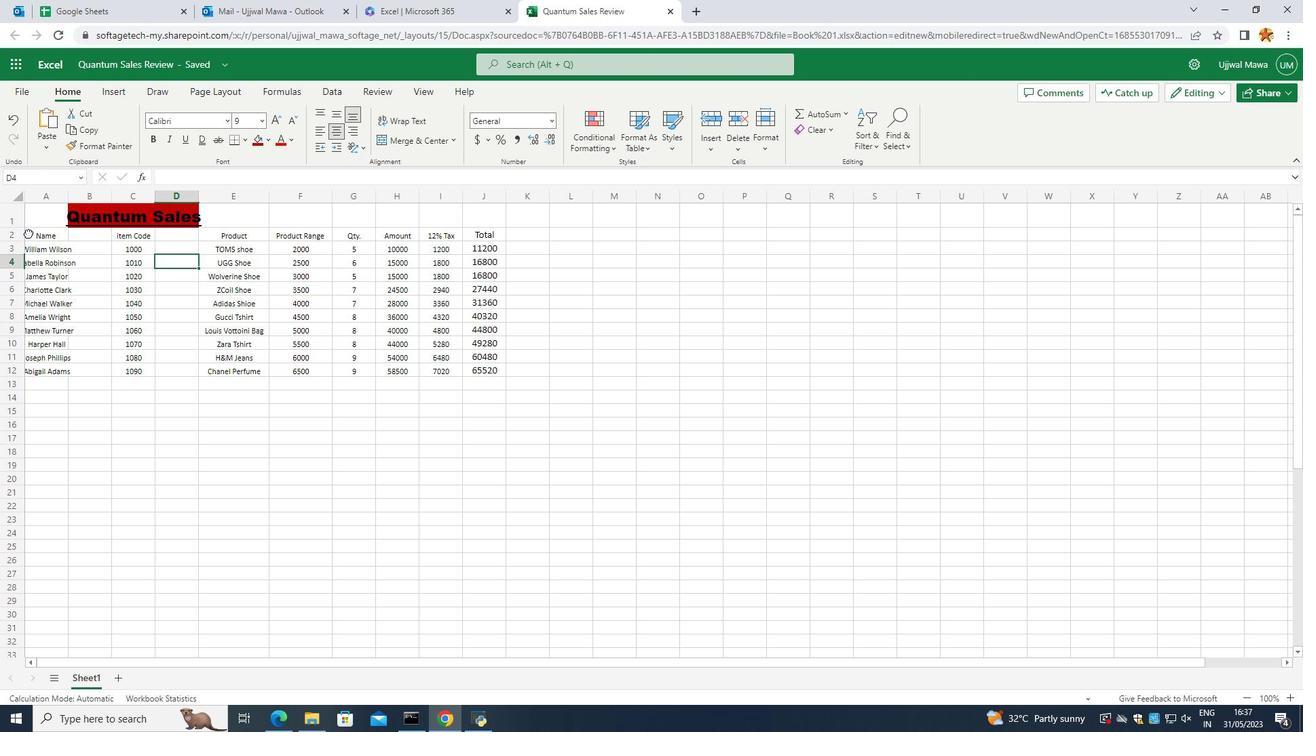 
Action: Mouse pressed left at (25, 234)
Screenshot: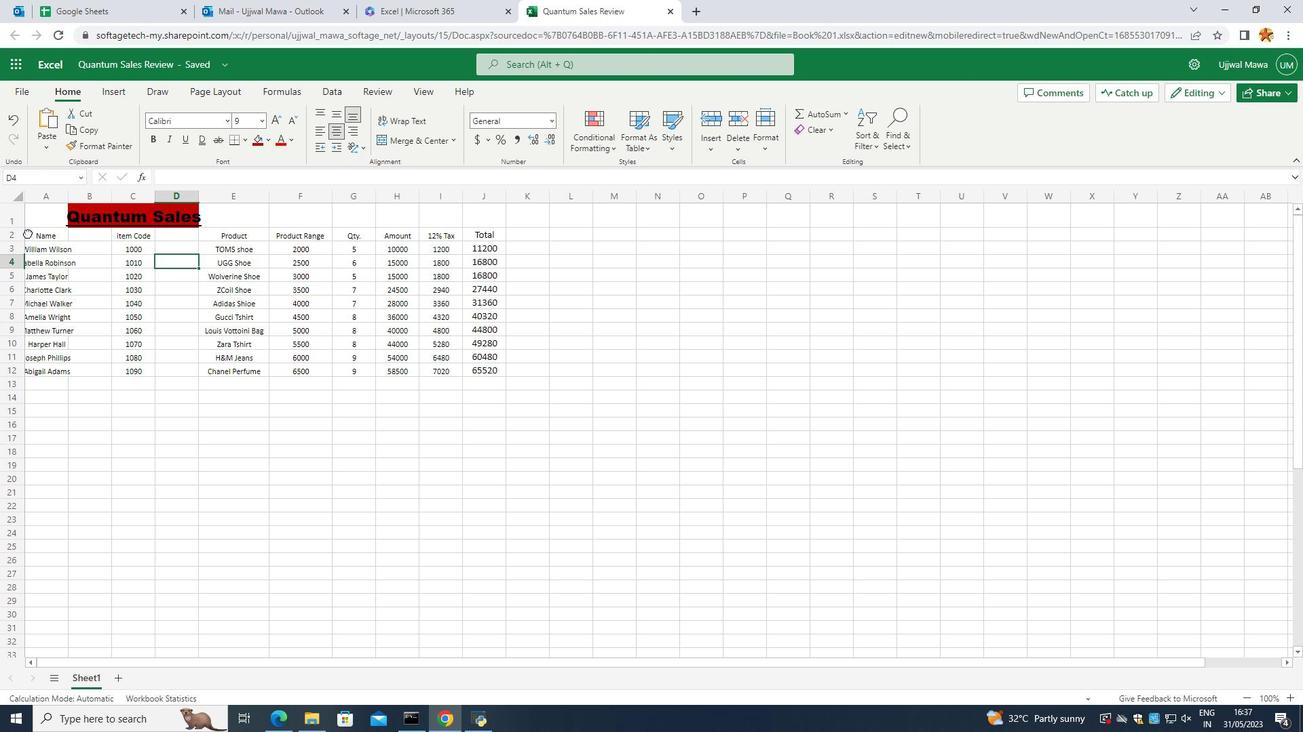 
Action: Mouse moved to (427, 372)
Screenshot: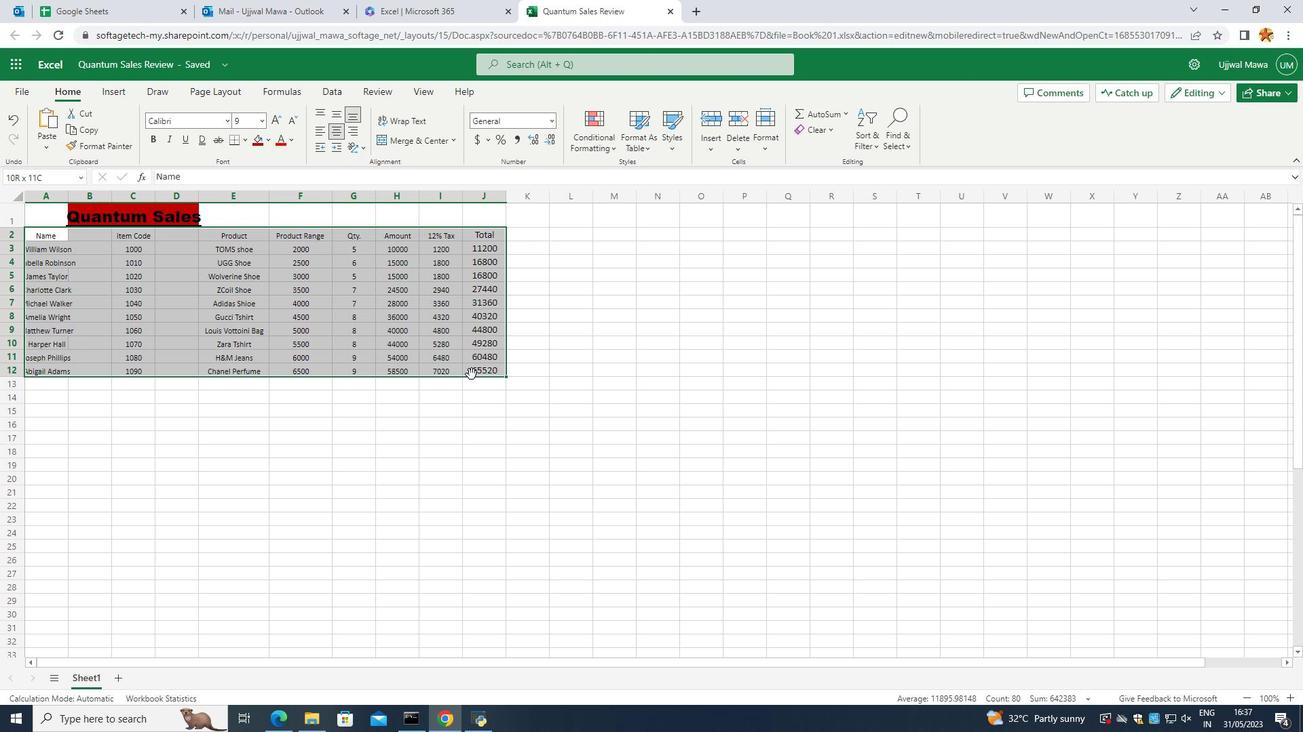 
Action: Mouse pressed left at (427, 372)
Screenshot: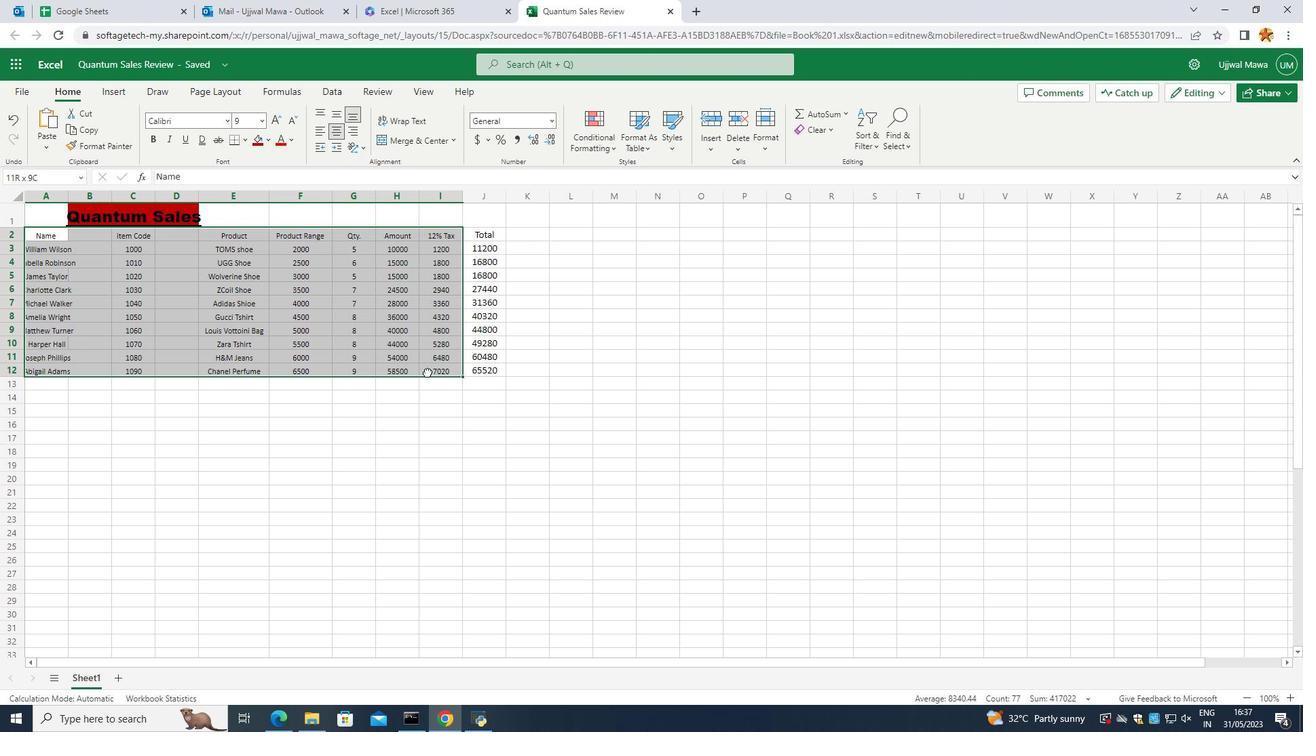 
Action: Mouse pressed left at (427, 372)
Screenshot: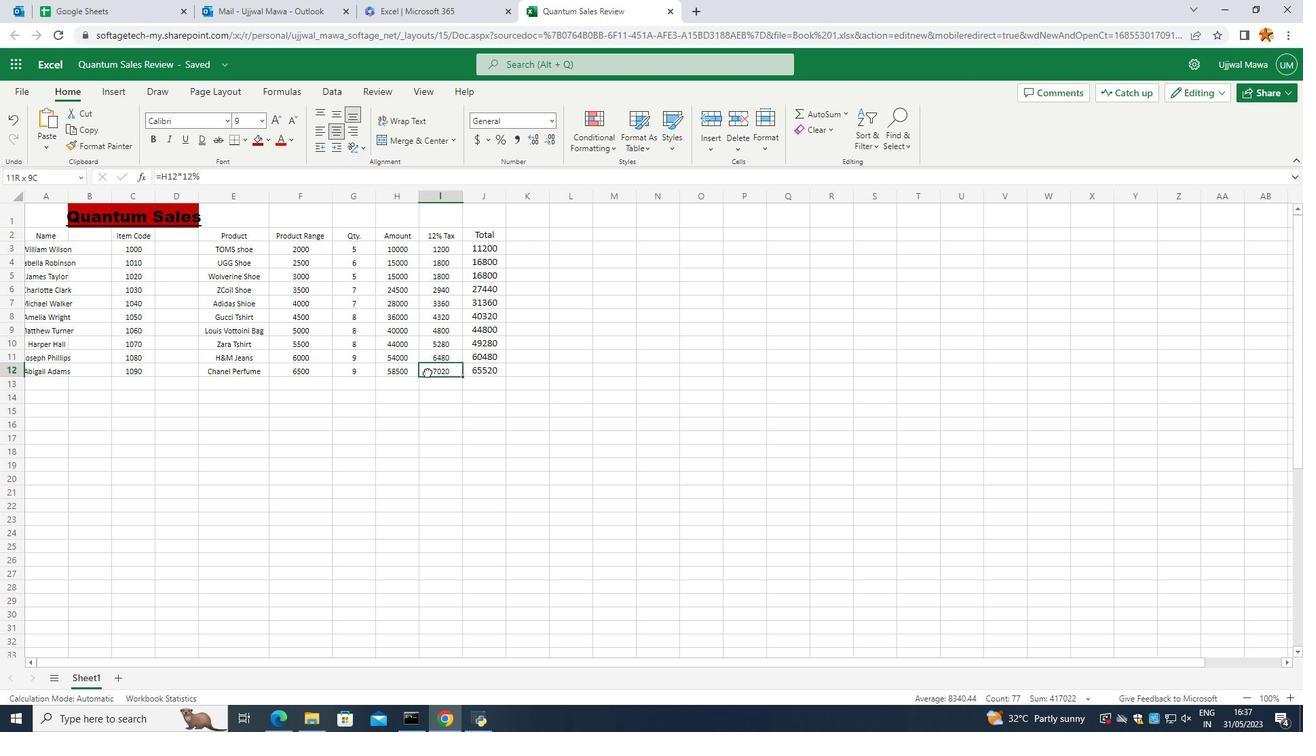 
Action: Mouse pressed left at (427, 372)
Screenshot: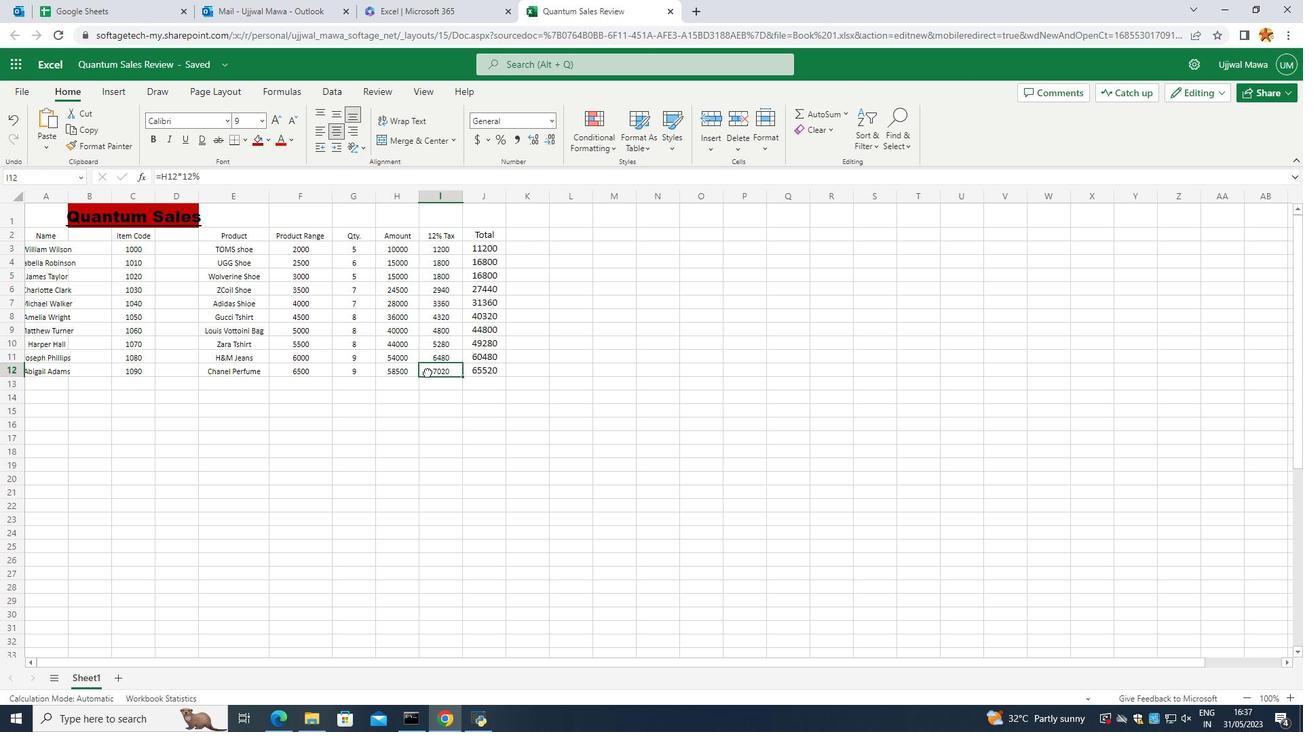 
Action: Mouse moved to (198, 253)
Screenshot: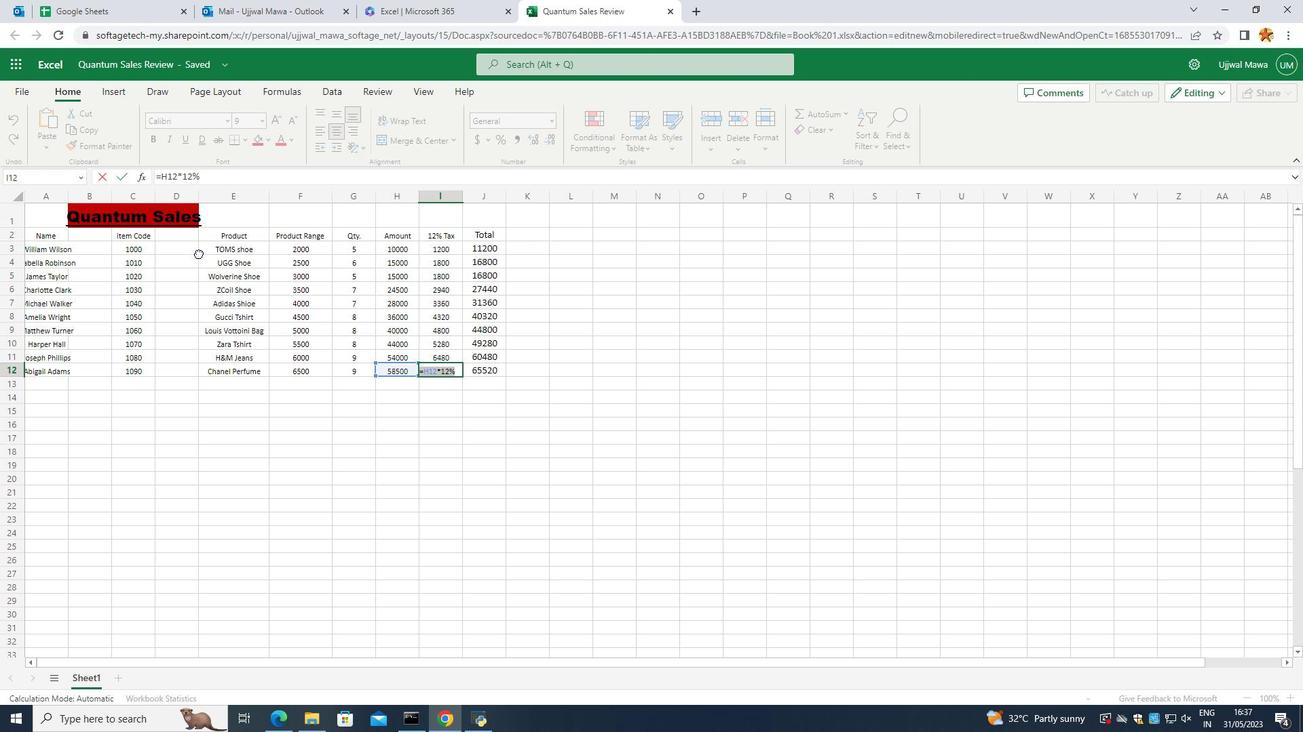 
Action: Mouse pressed left at (198, 253)
Screenshot: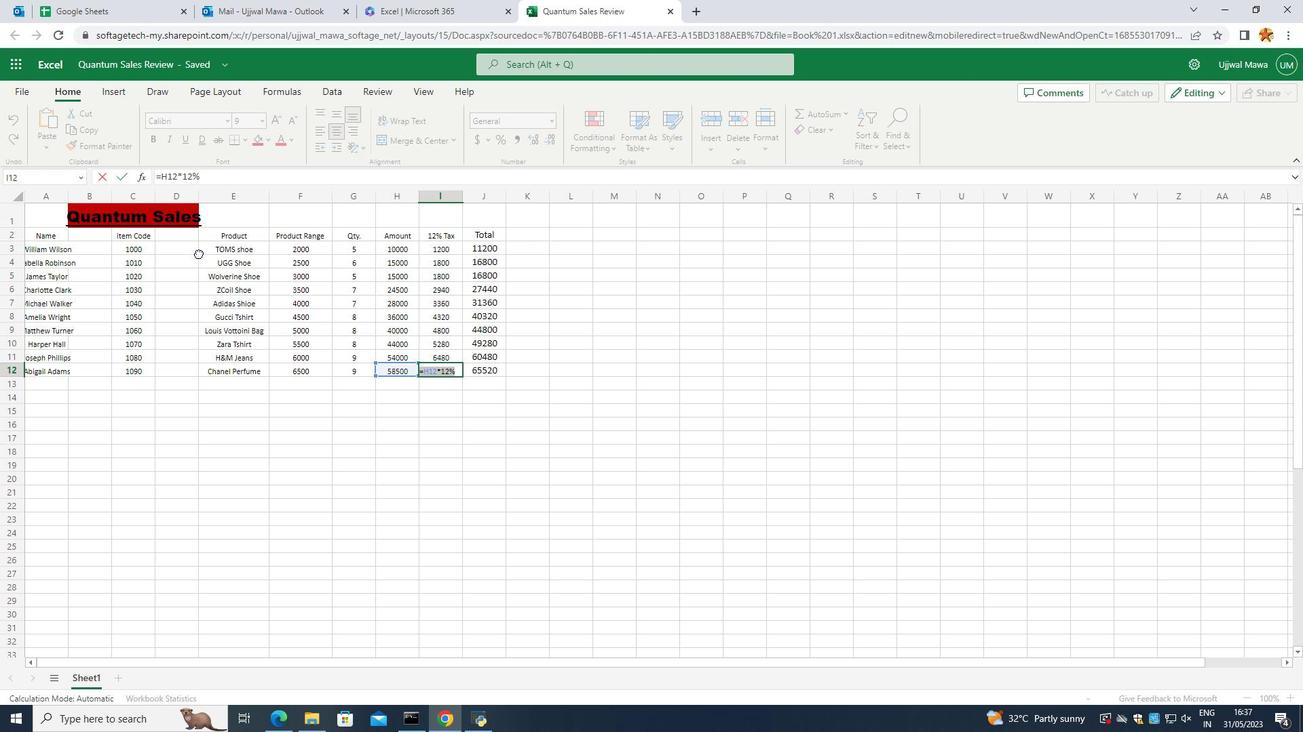 
Action: Mouse moved to (51, 221)
Screenshot: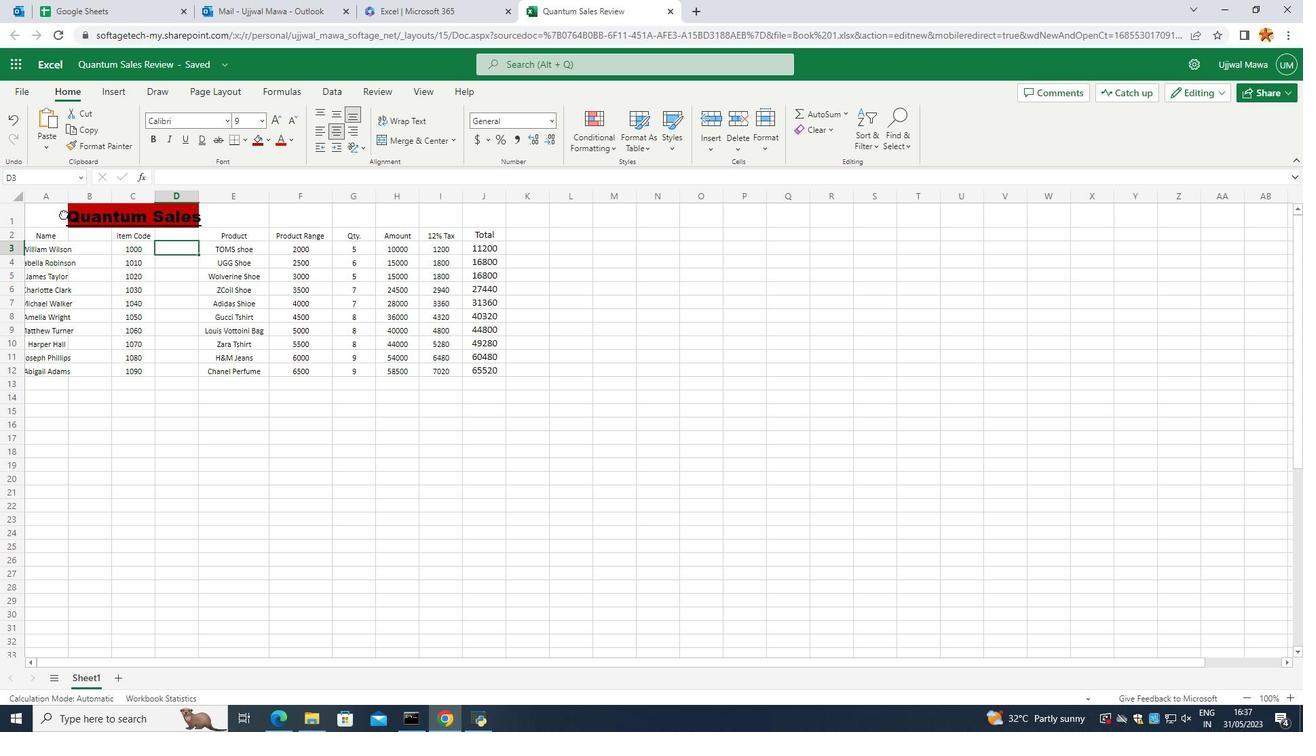 
Action: Mouse pressed left at (51, 221)
Screenshot: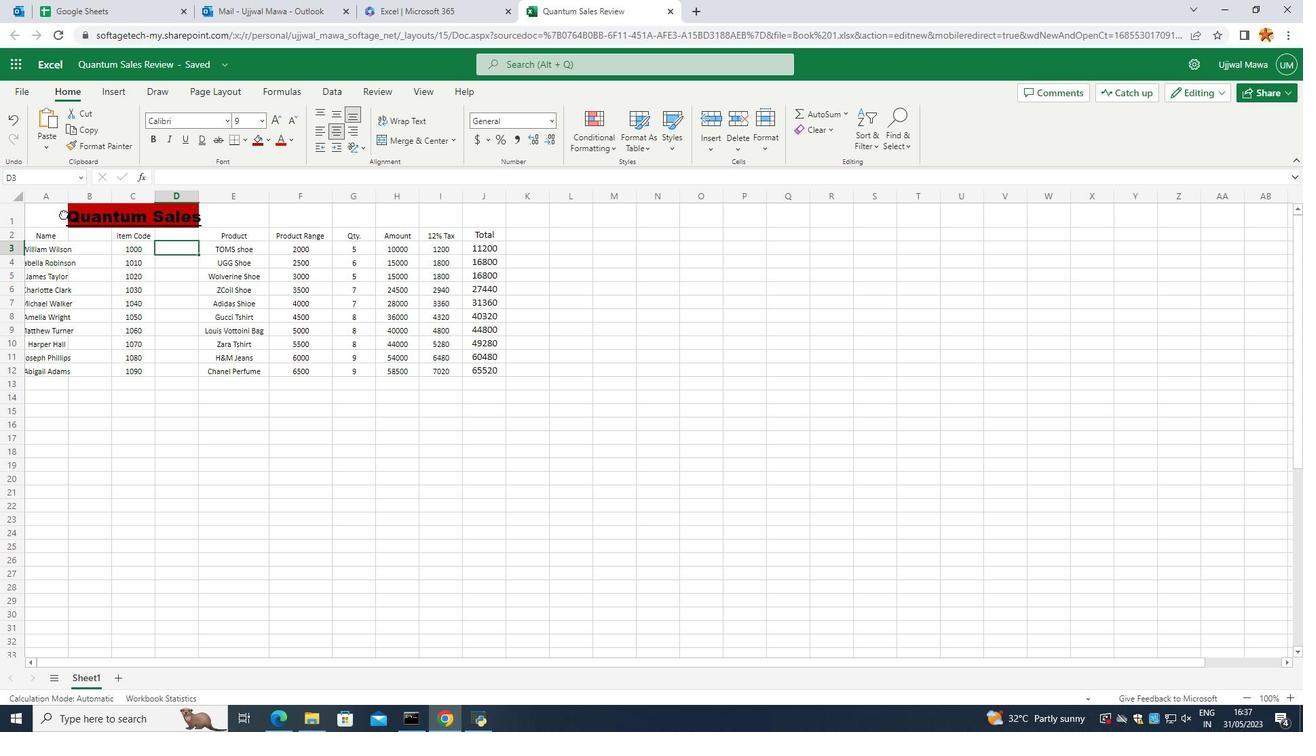 
Action: Mouse moved to (236, 135)
Screenshot: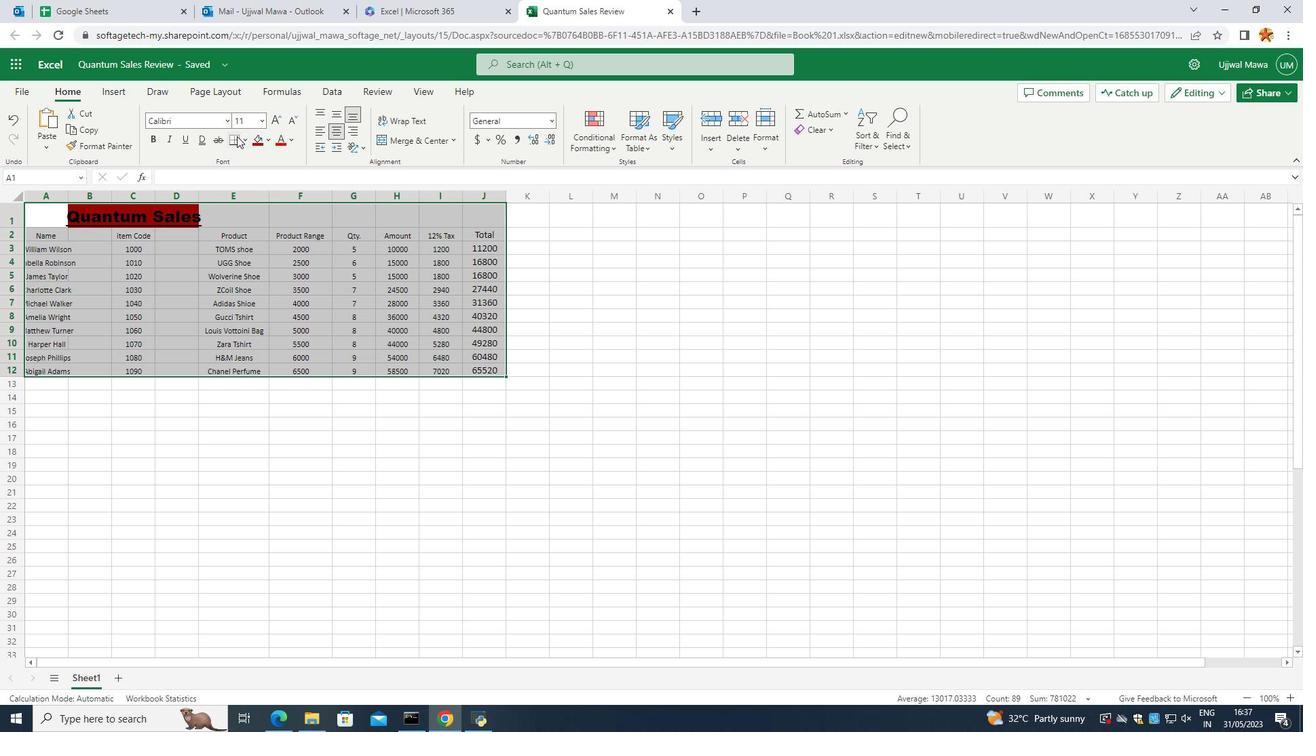 
Action: Mouse pressed left at (236, 135)
Screenshot: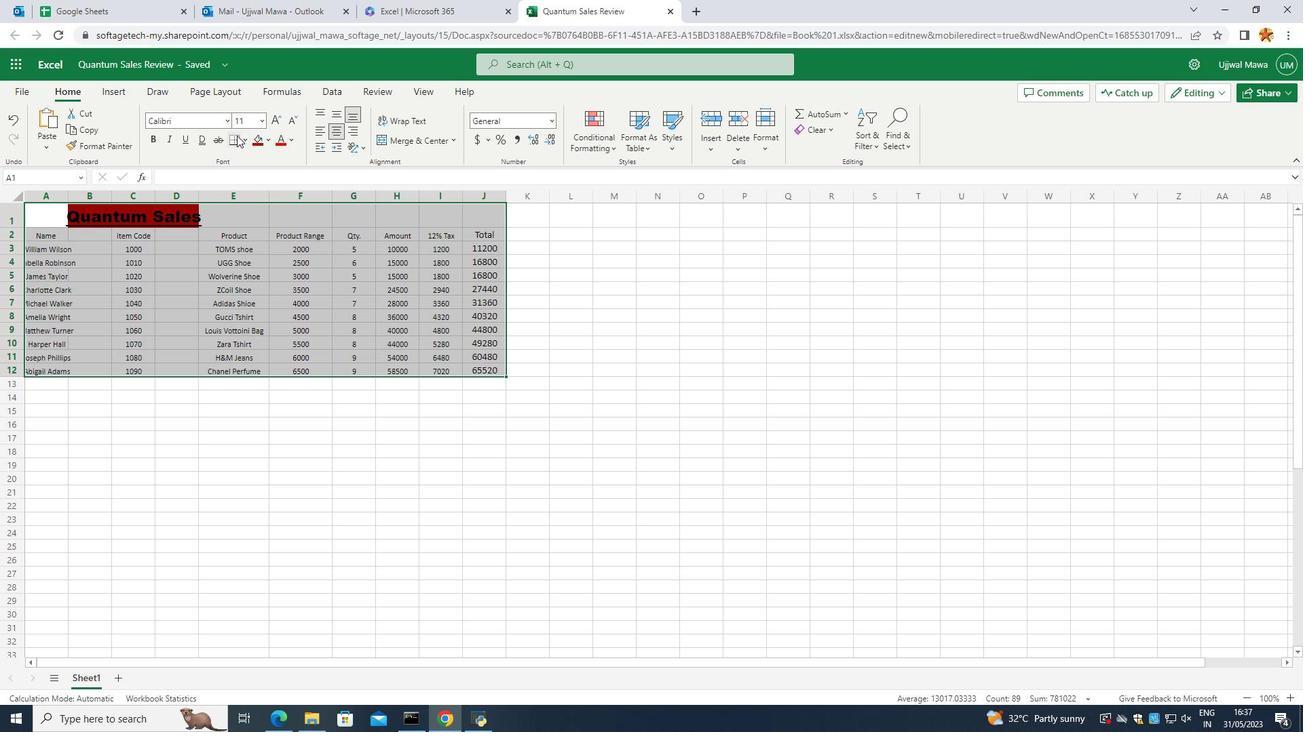
Action: Mouse moved to (244, 137)
Screenshot: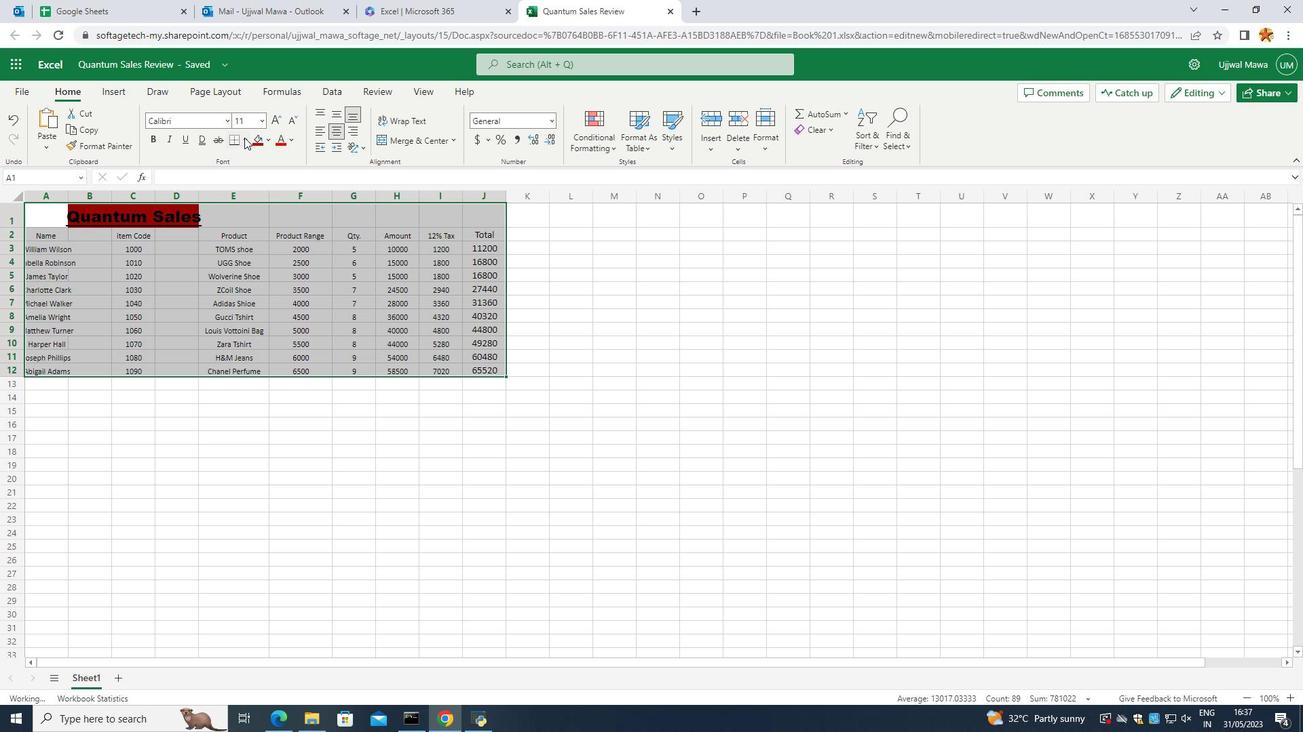 
Action: Mouse pressed left at (244, 137)
Screenshot: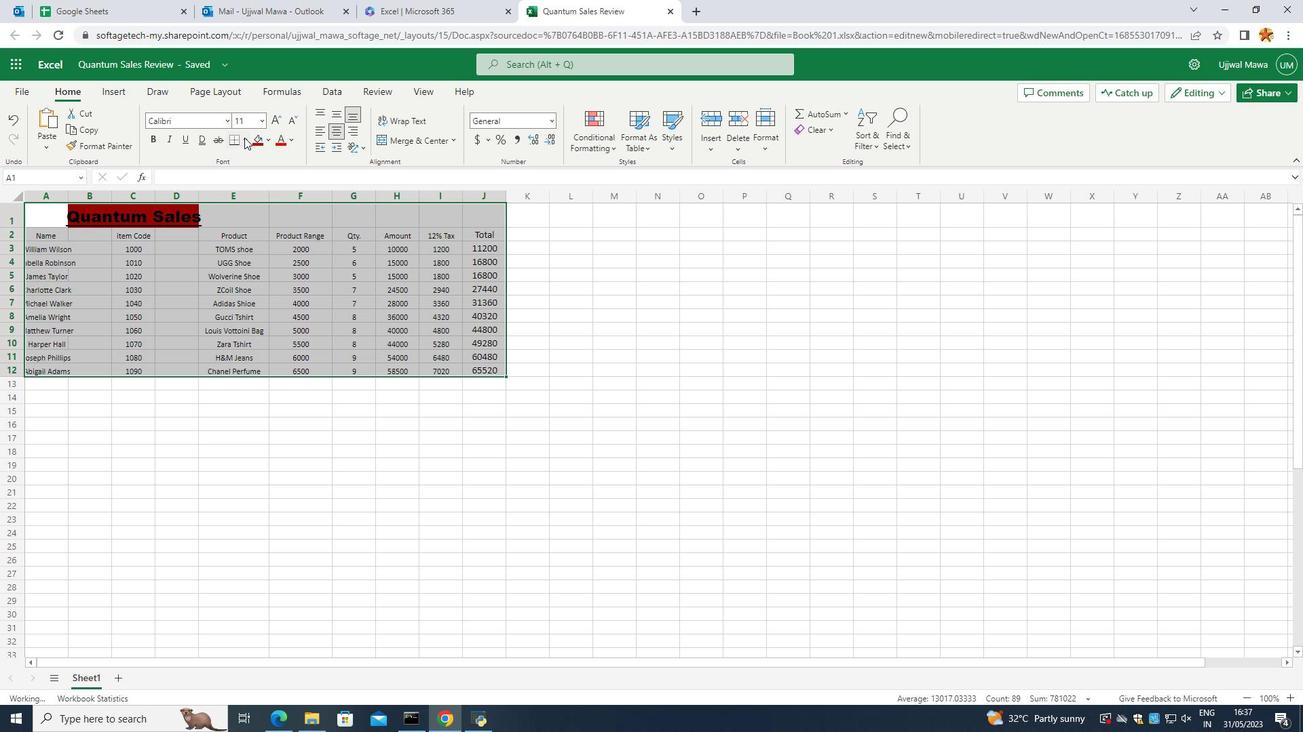 
Action: Mouse moved to (246, 209)
Screenshot: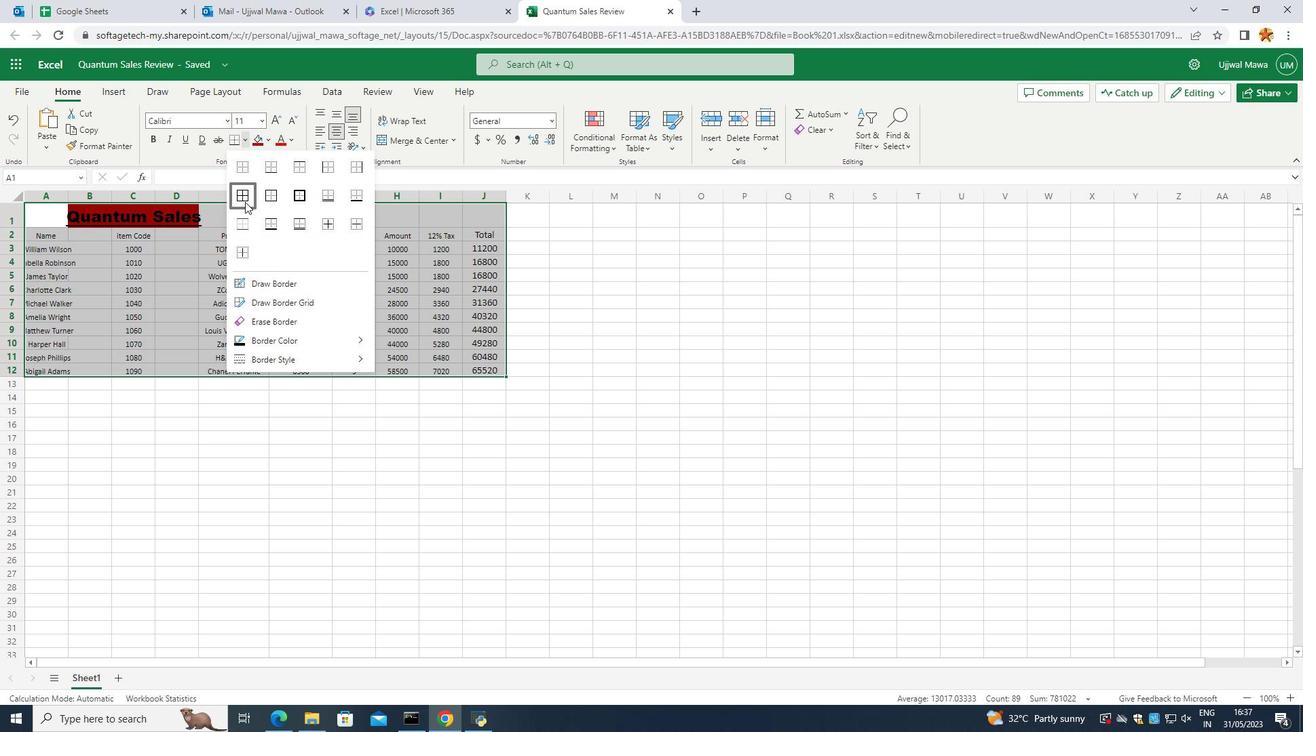 
Action: Mouse pressed left at (246, 209)
Screenshot: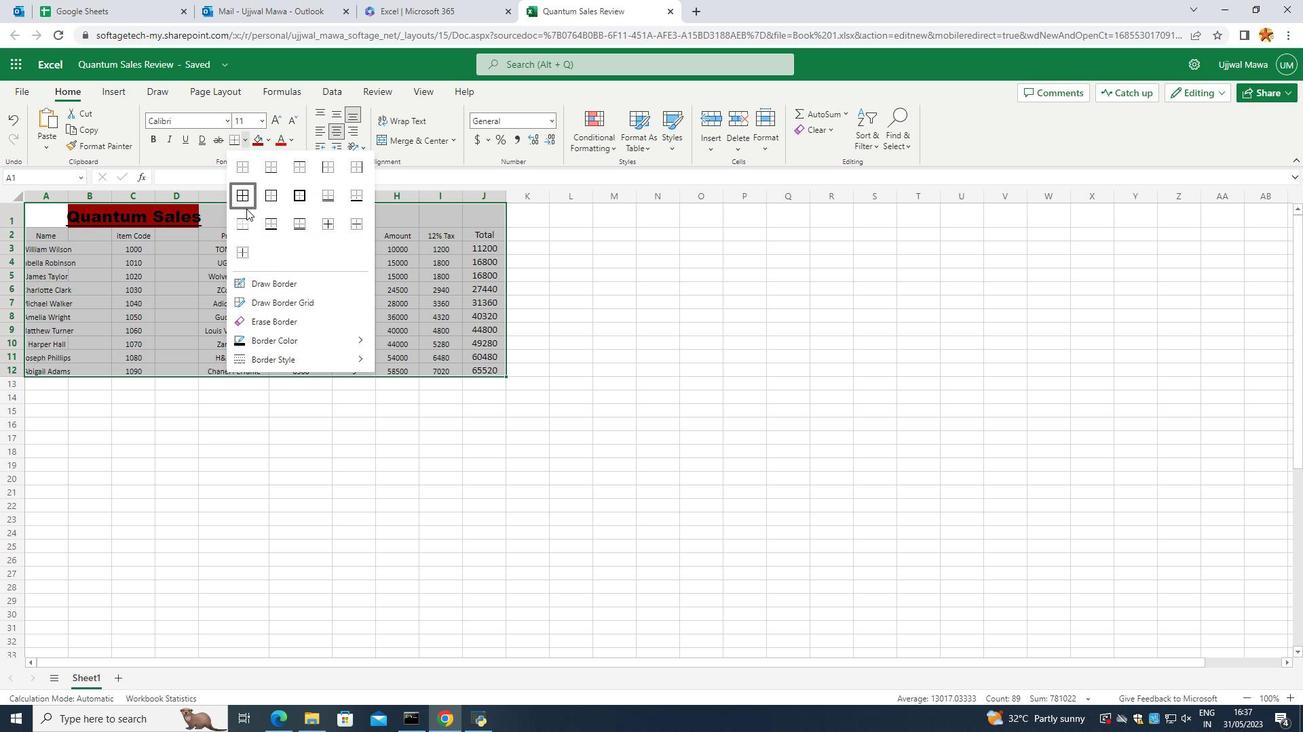 
Action: Mouse moved to (232, 381)
Screenshot: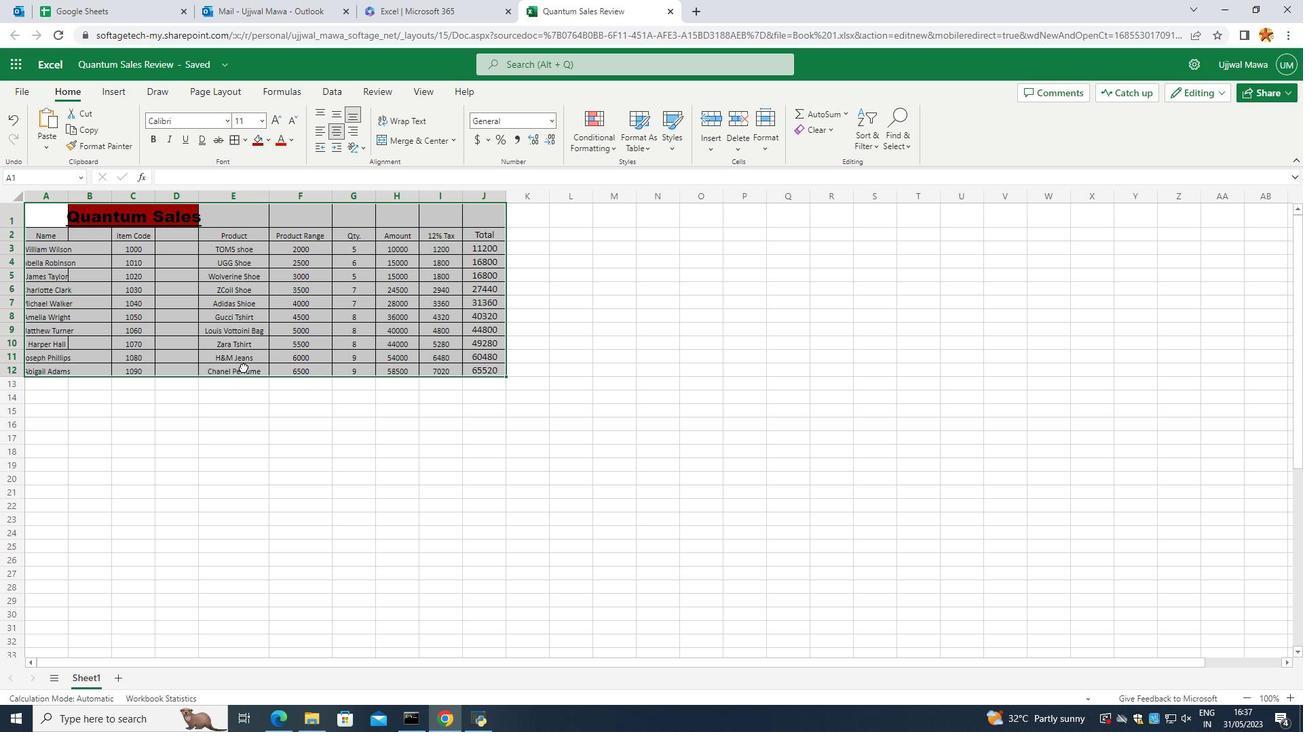 
Action: Mouse pressed left at (232, 381)
Screenshot: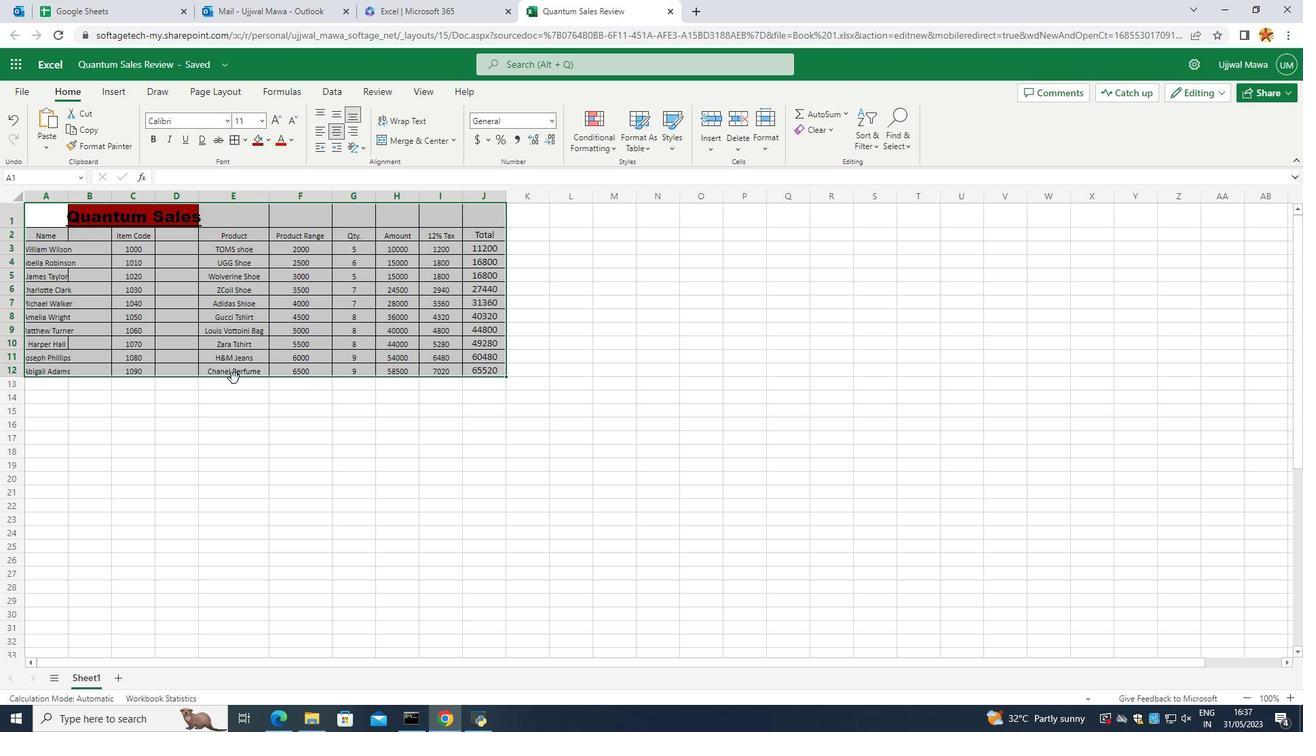 
Action: Mouse moved to (213, 418)
Screenshot: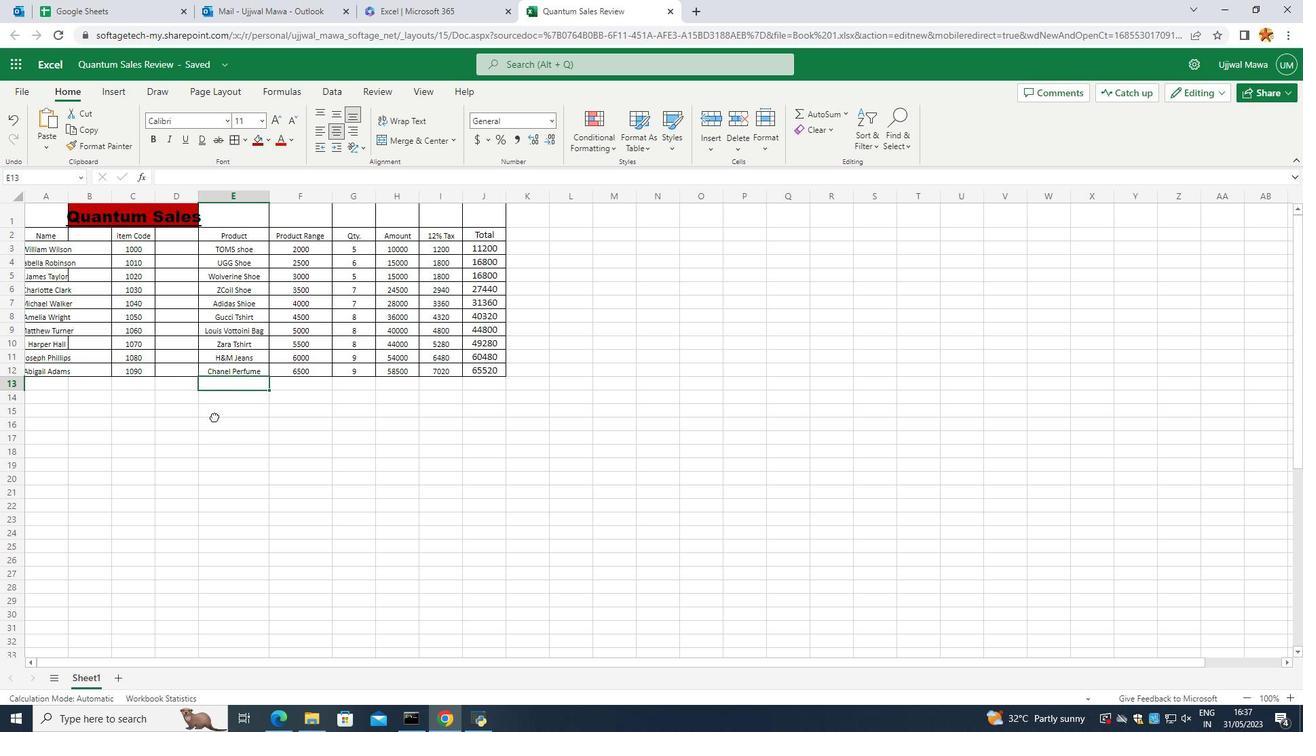 
Action: Mouse pressed left at (213, 418)
Screenshot: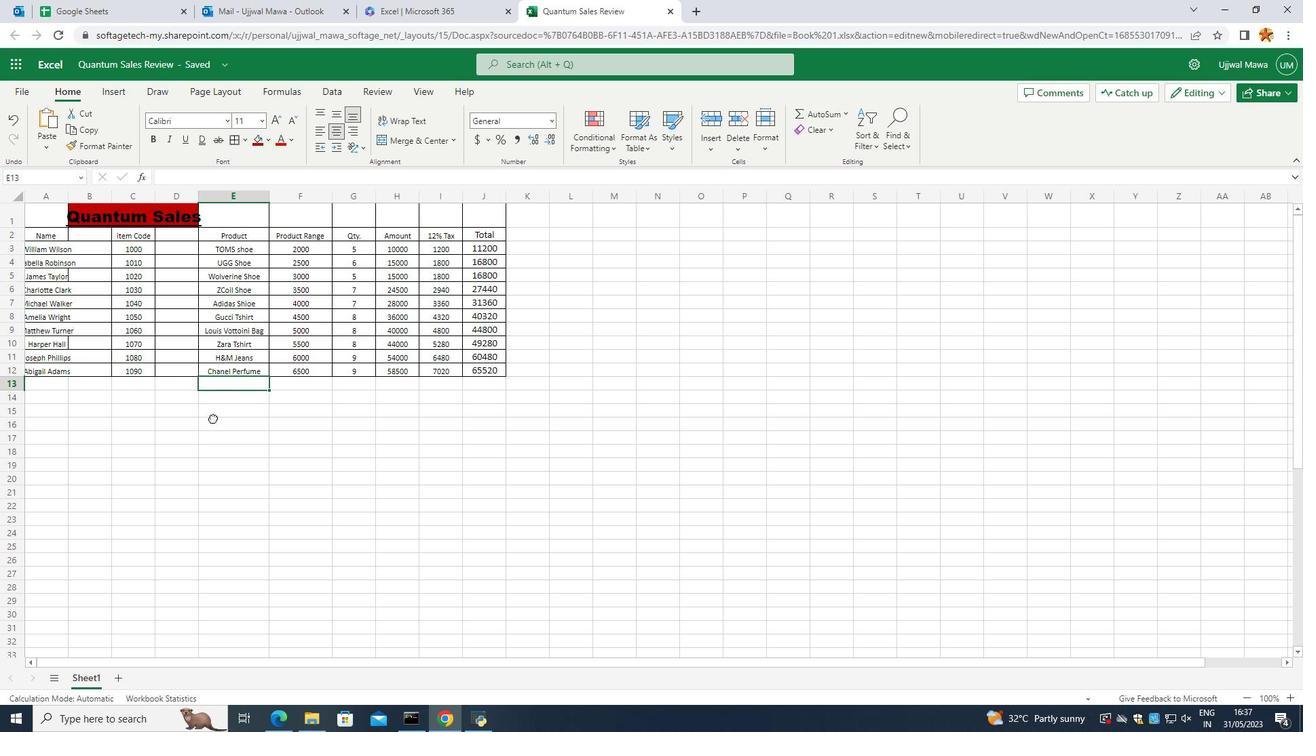 
Action: Mouse moved to (208, 356)
Screenshot: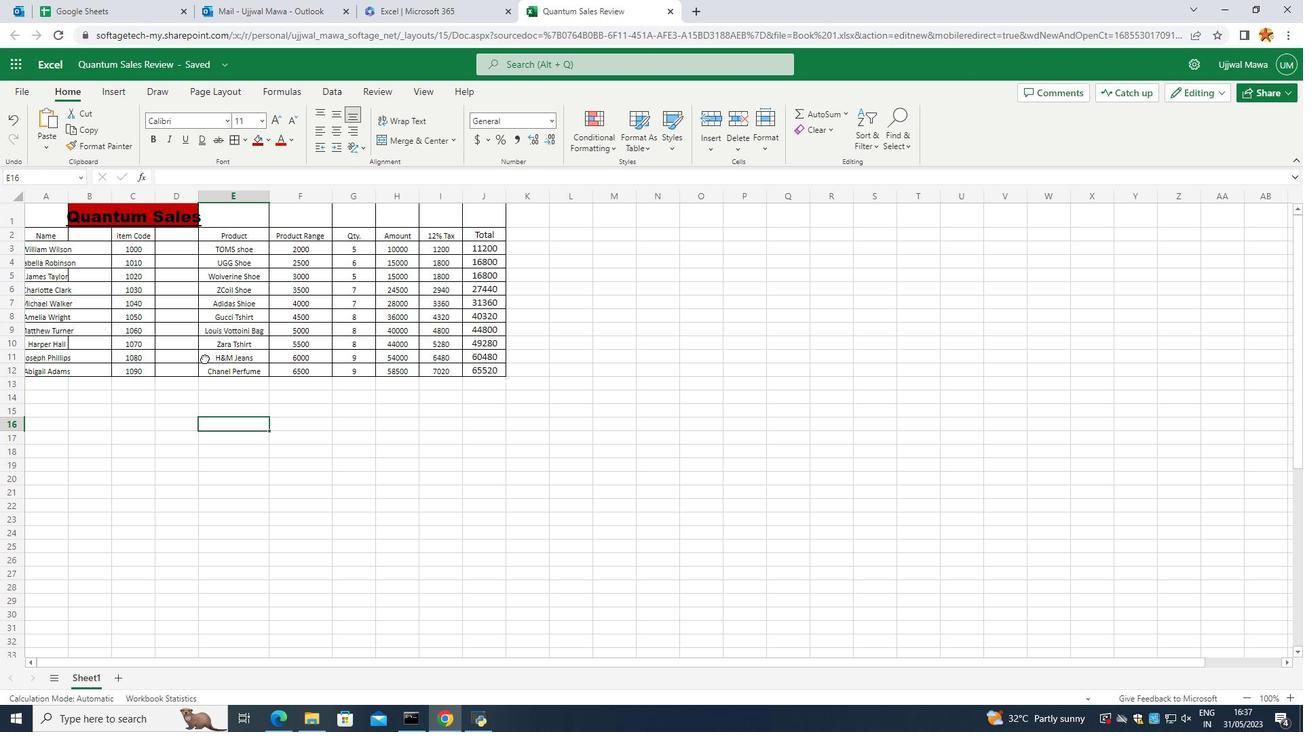 
